 Task: Select Gifts. Add to cart, from At Home_x000D_
 for 3194 Cheshire Road, Bridgeport, Connecticut 06604, Cell Number 203-362-4243, following items : Hammered Base Glass Tumbler Gold_x000D_
 - 1, Clear Embossed Acrylic Double Old Fashioned Glass_x000D_
 - 1, Pearl Multi-Function Cosmetic Storage Box with Flip-Top Lid Black_x000D_
 - 1, At Home Mother''s Day Donut Shaped Assorted Chocolates (4.8 oz)_x000D_
 - 1, At Home Mother''s Day Takes The Cake Assorted Chocolates (4.2 oz)_x000D_
 - 1
Action: Mouse moved to (960, 111)
Screenshot: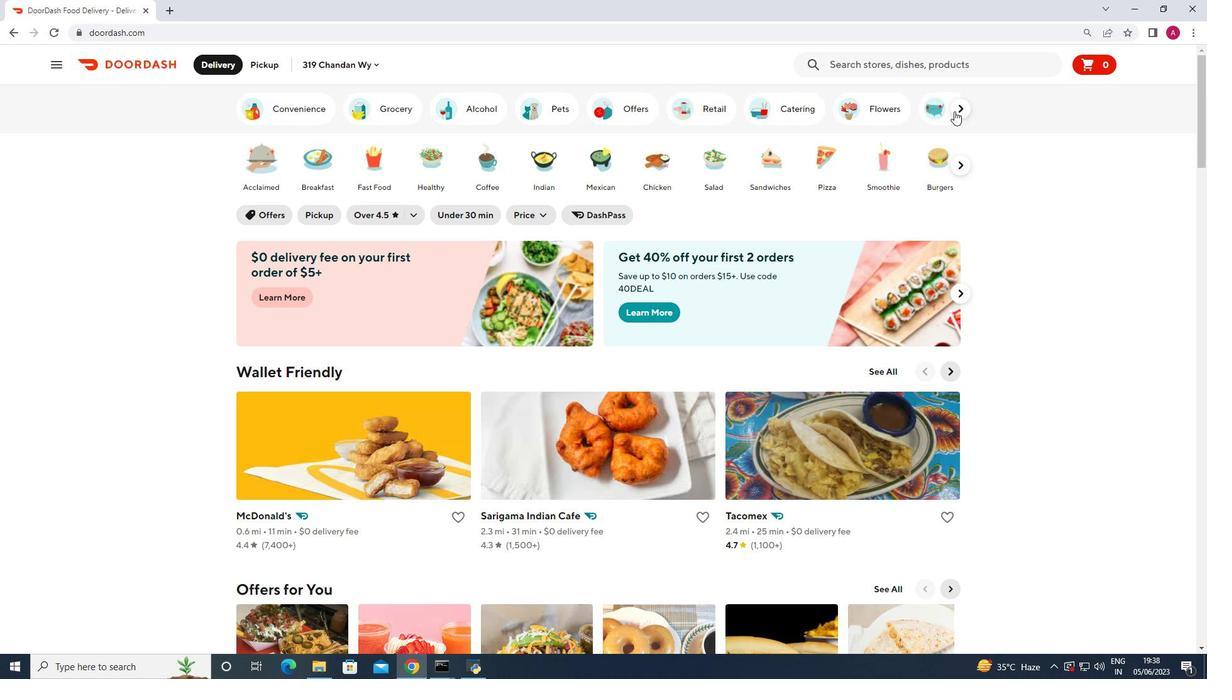 
Action: Mouse pressed left at (960, 111)
Screenshot: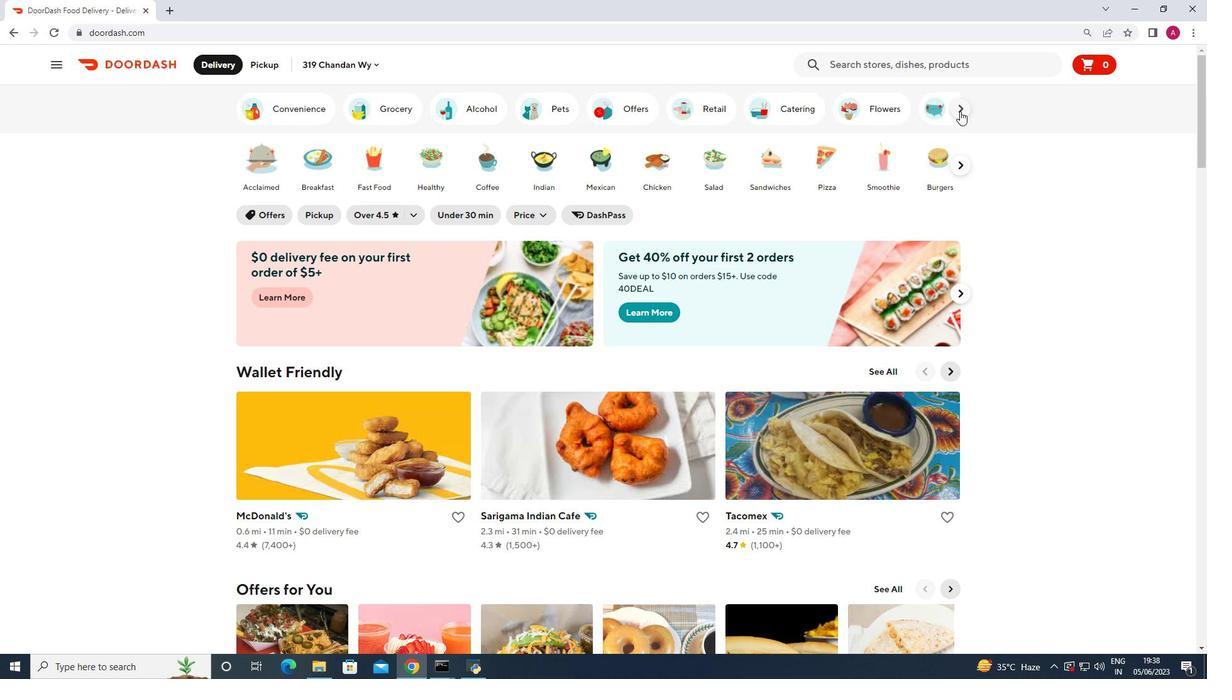 
Action: Mouse moved to (923, 111)
Screenshot: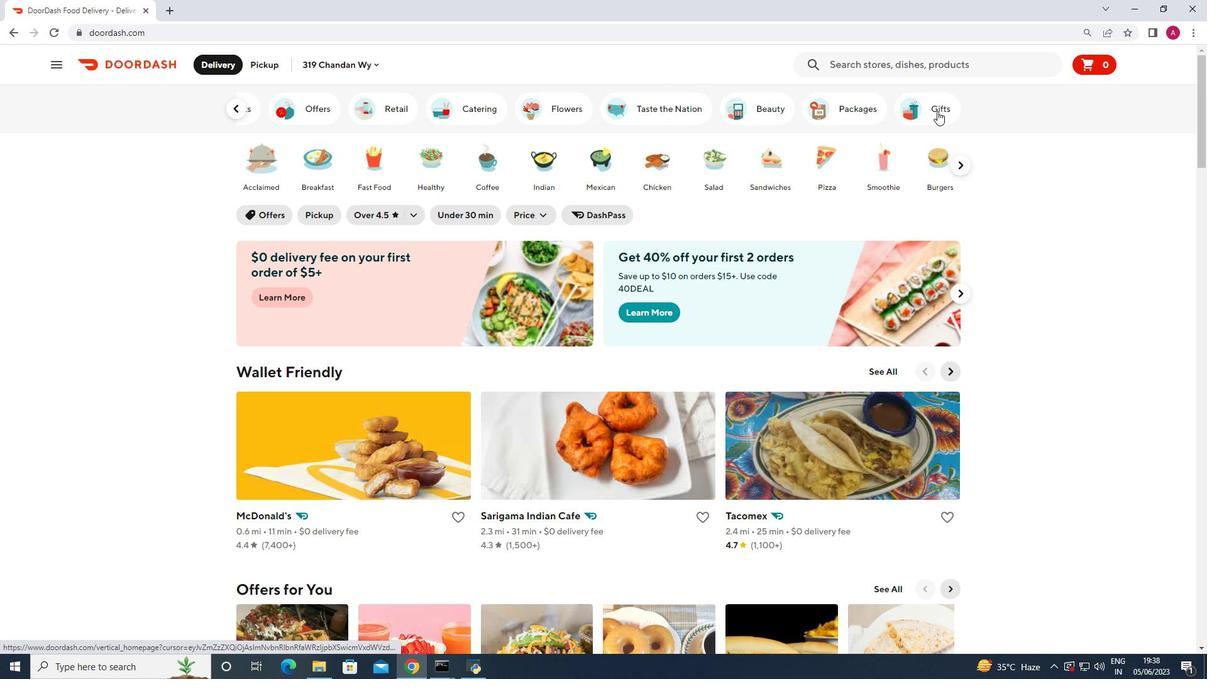
Action: Mouse pressed left at (923, 111)
Screenshot: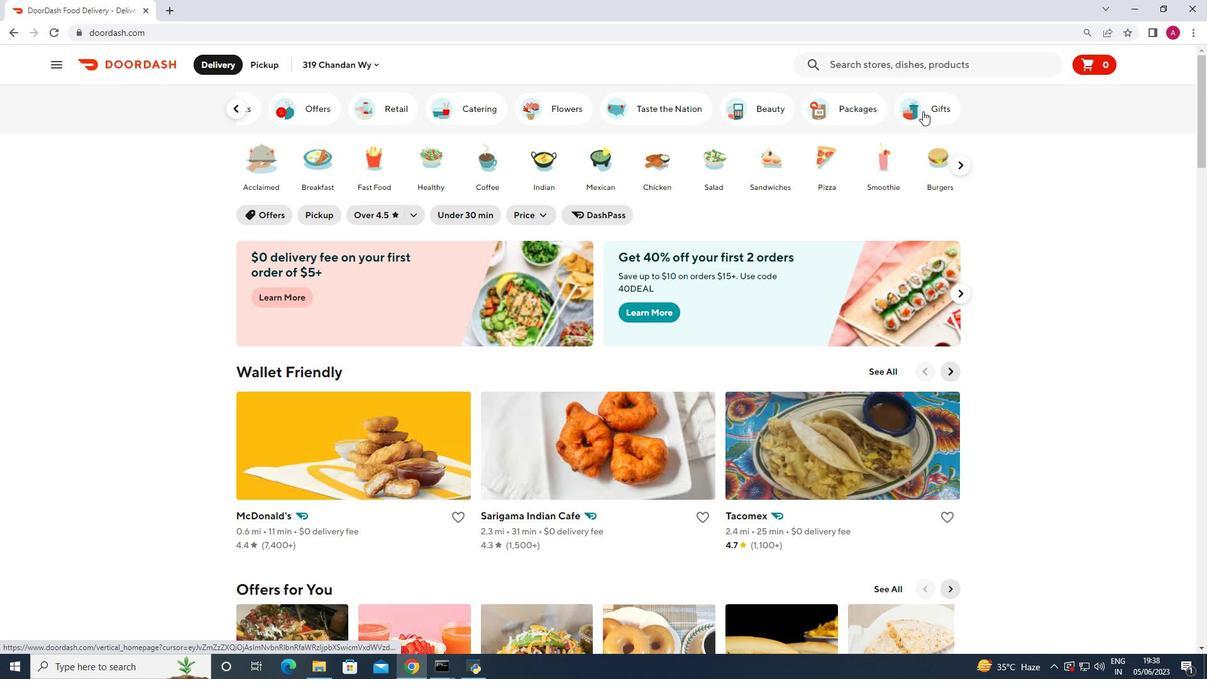 
Action: Mouse moved to (656, 249)
Screenshot: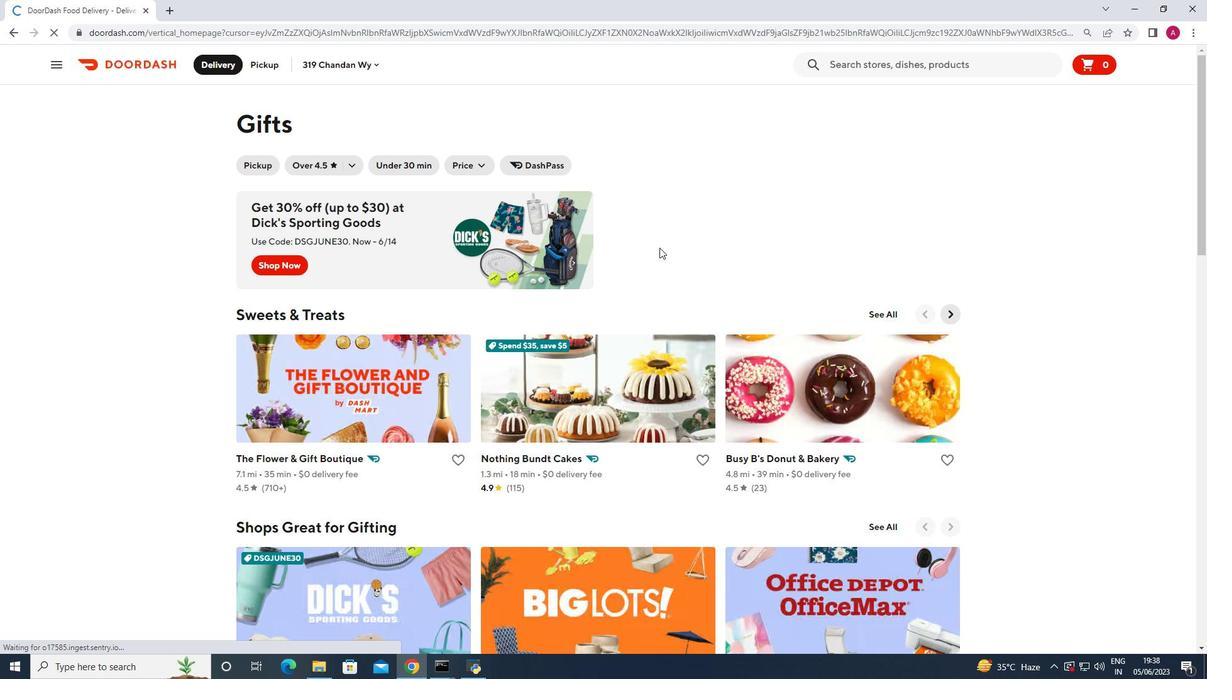 
Action: Mouse scrolled (656, 249) with delta (0, 0)
Screenshot: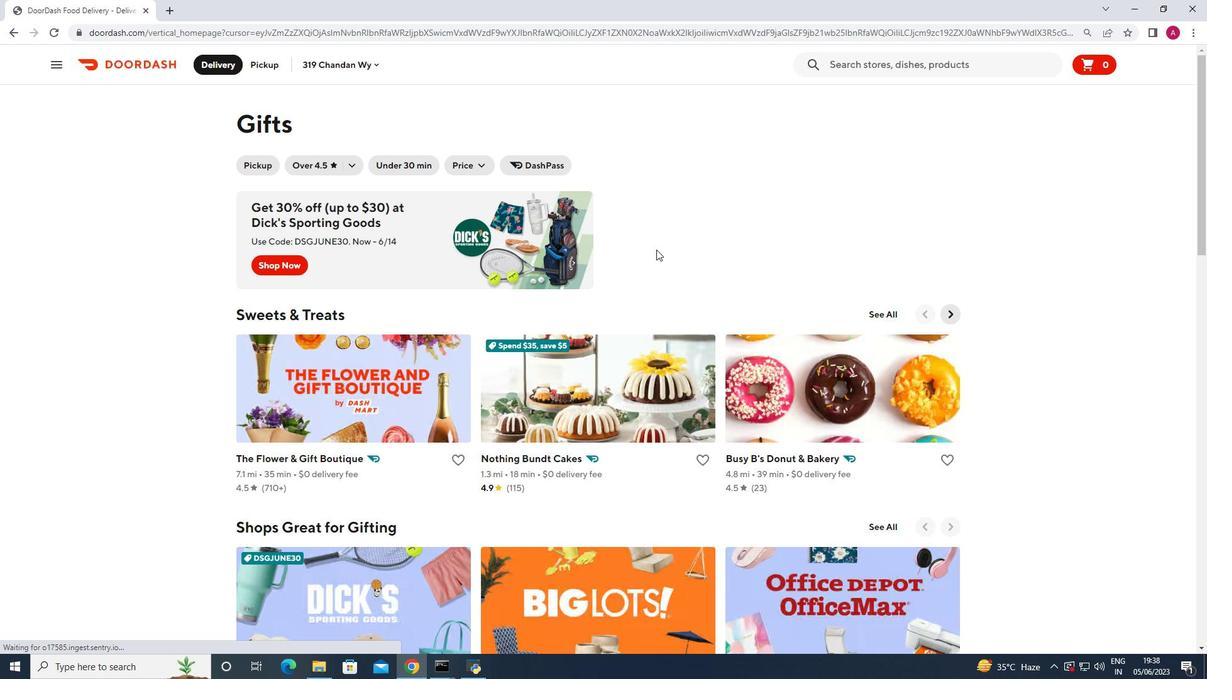 
Action: Mouse scrolled (656, 249) with delta (0, 0)
Screenshot: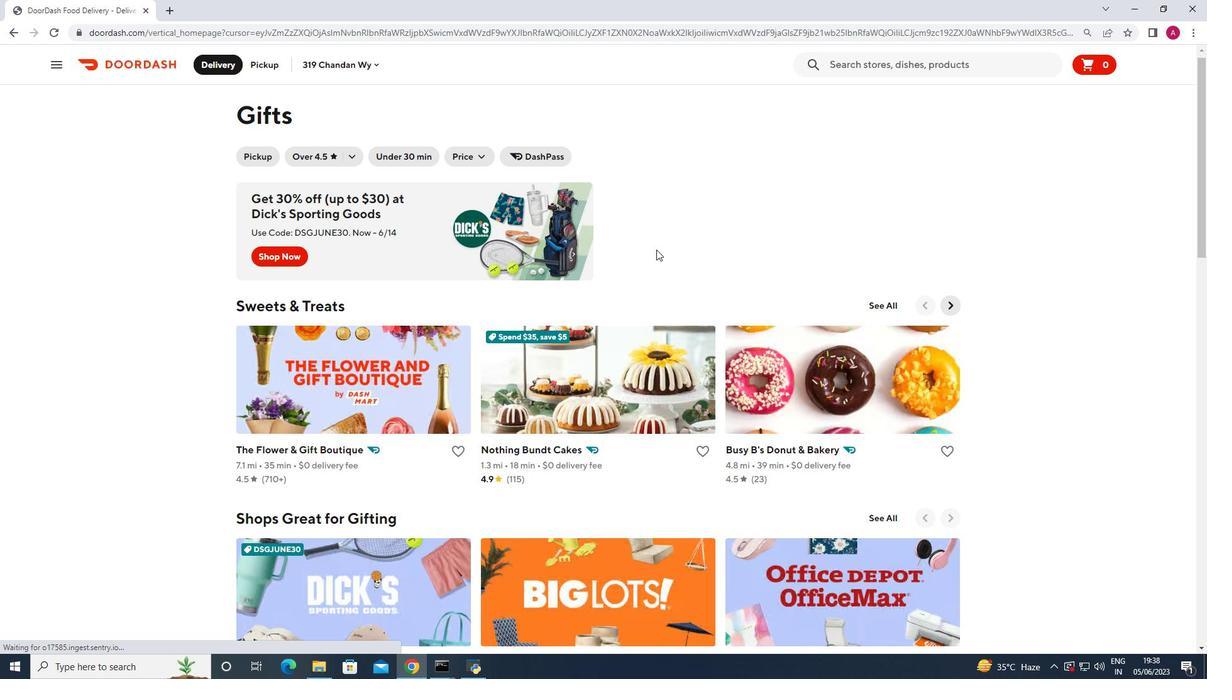 
Action: Mouse scrolled (656, 249) with delta (0, 0)
Screenshot: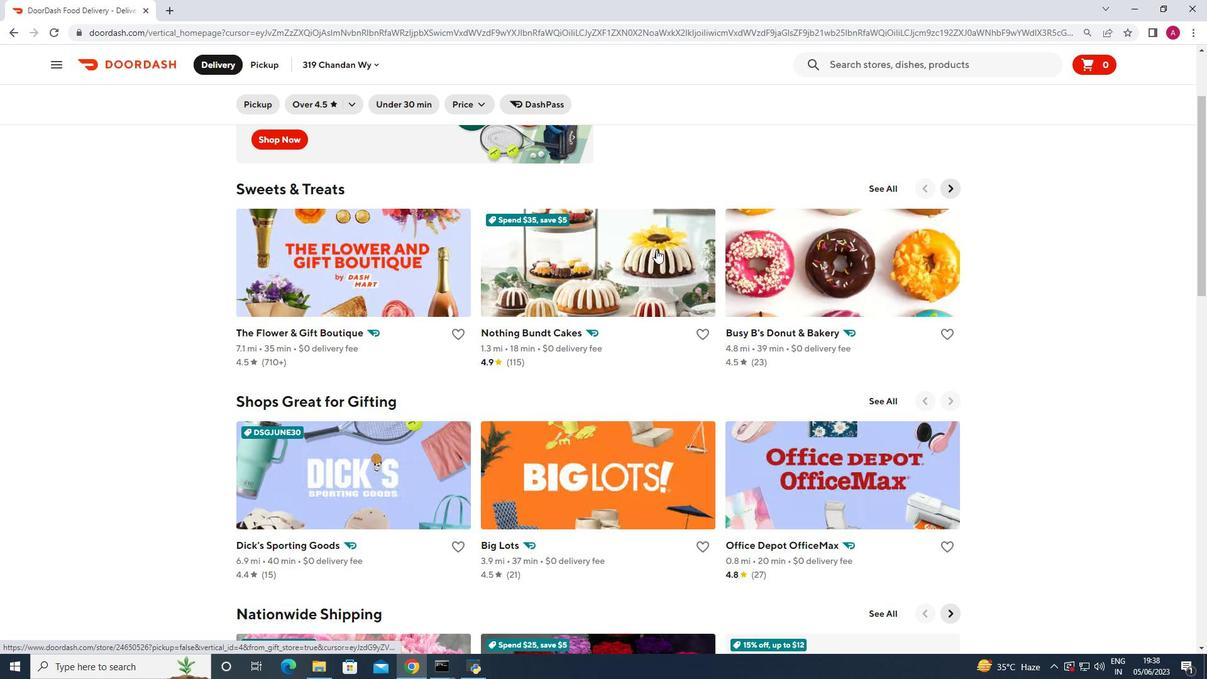 
Action: Mouse scrolled (656, 249) with delta (0, 0)
Screenshot: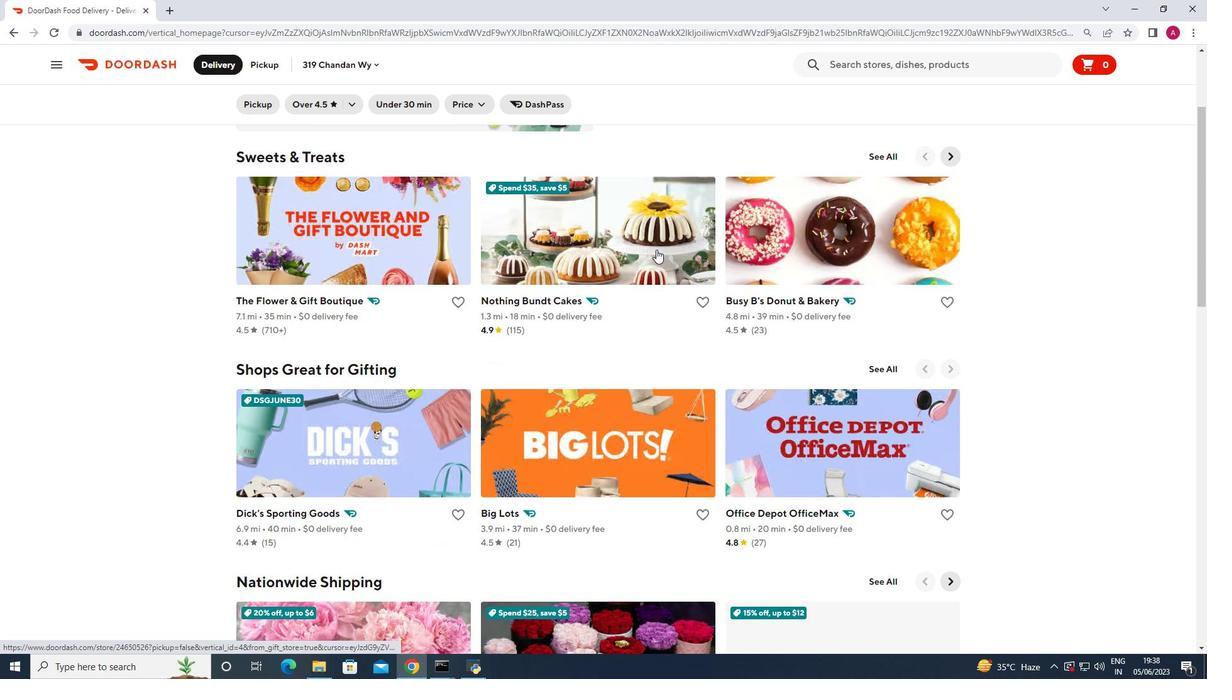 
Action: Mouse scrolled (656, 249) with delta (0, 0)
Screenshot: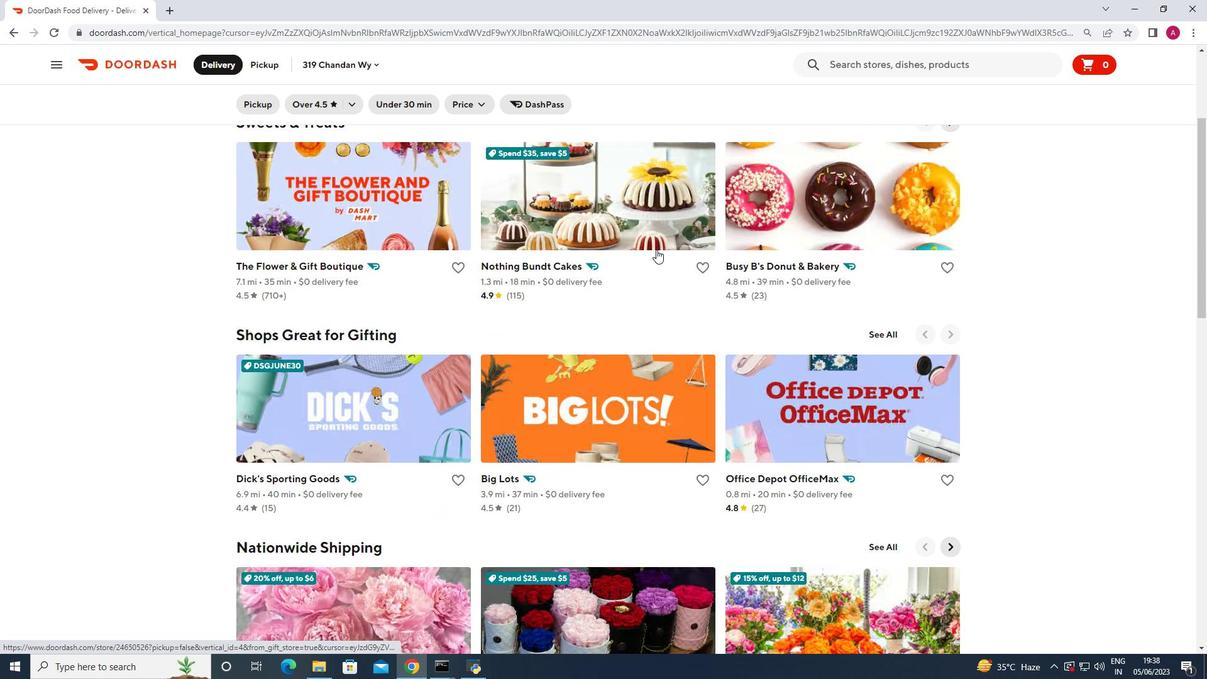 
Action: Mouse scrolled (656, 249) with delta (0, 0)
Screenshot: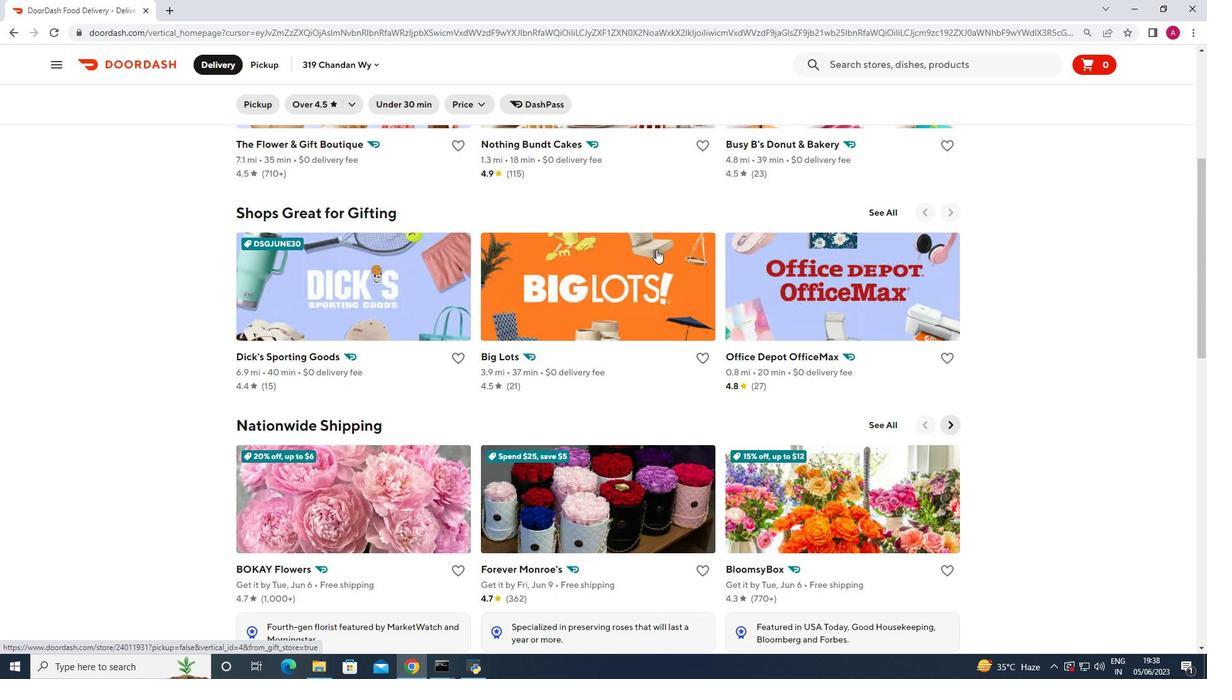 
Action: Mouse scrolled (656, 249) with delta (0, 0)
Screenshot: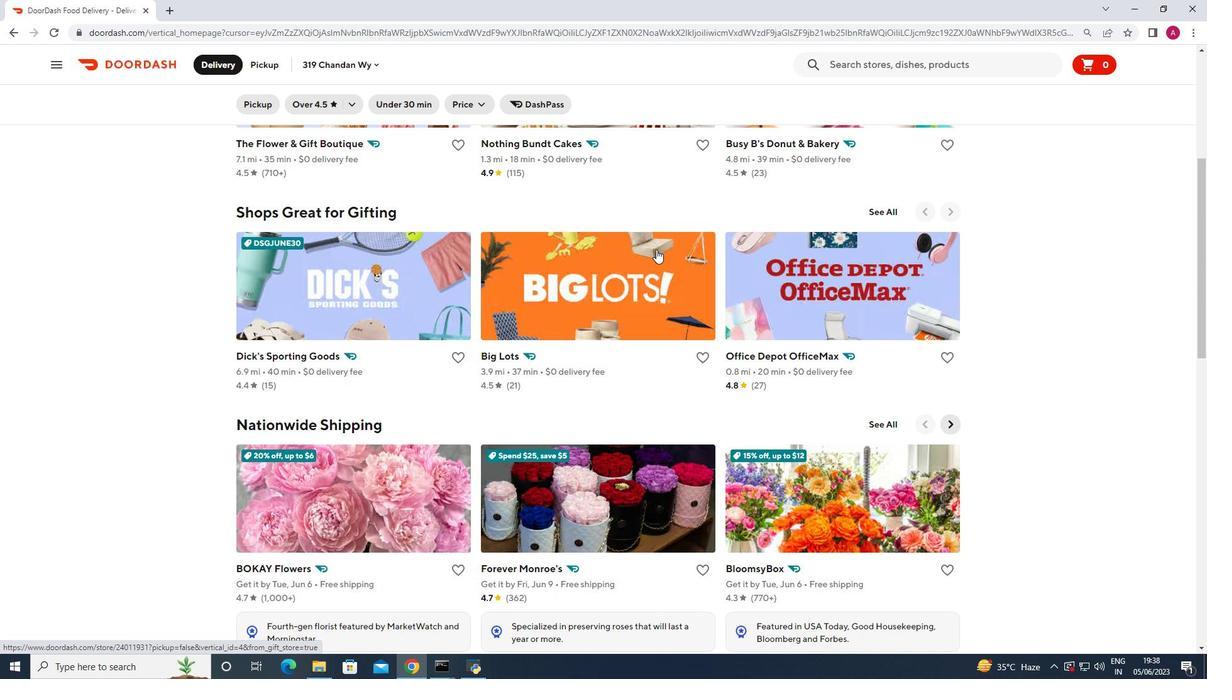 
Action: Mouse moved to (656, 250)
Screenshot: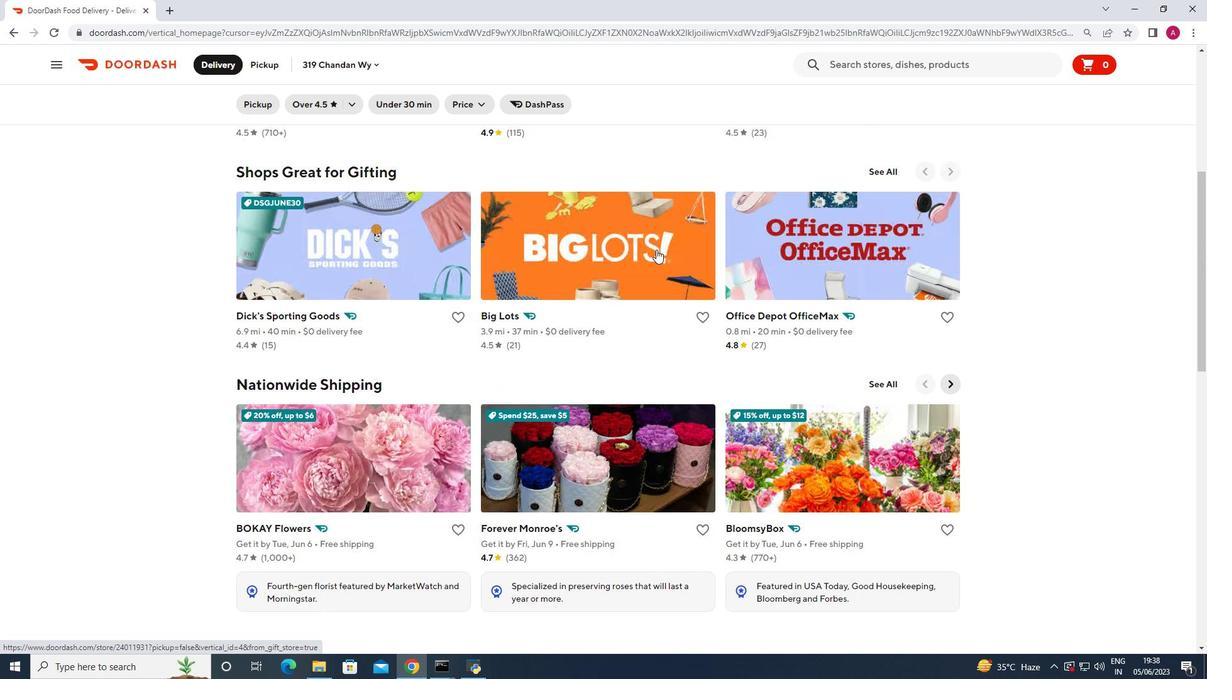 
Action: Mouse scrolled (656, 249) with delta (0, 0)
Screenshot: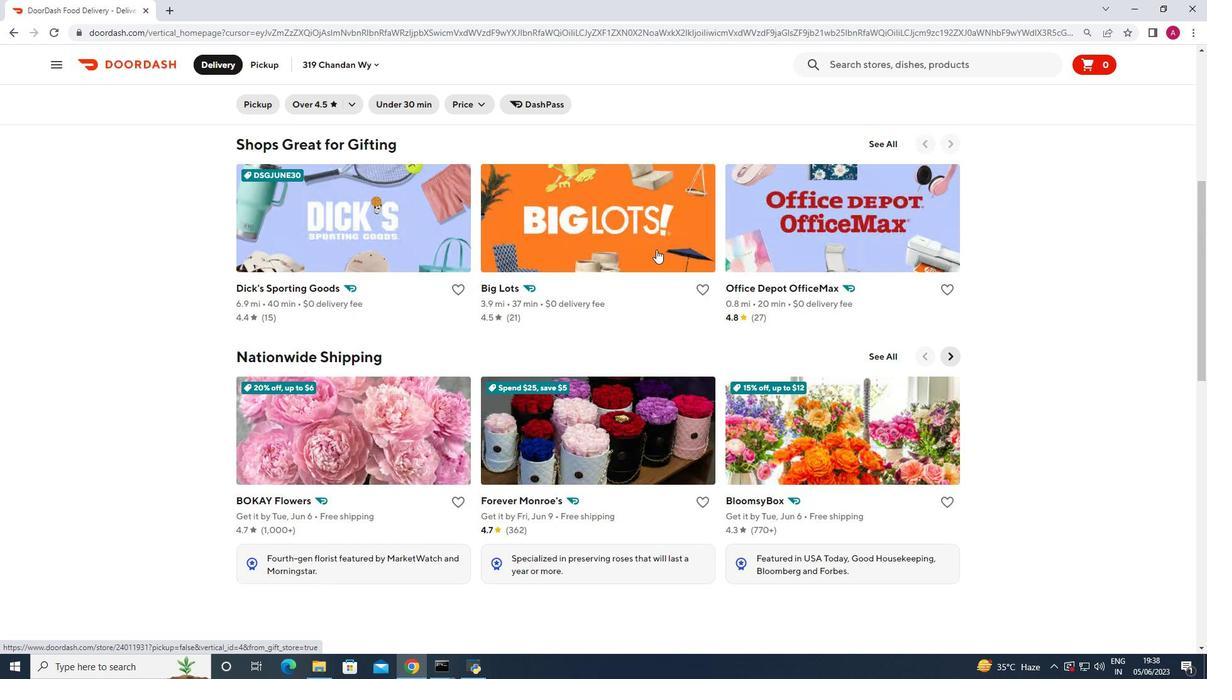 
Action: Mouse scrolled (656, 249) with delta (0, 0)
Screenshot: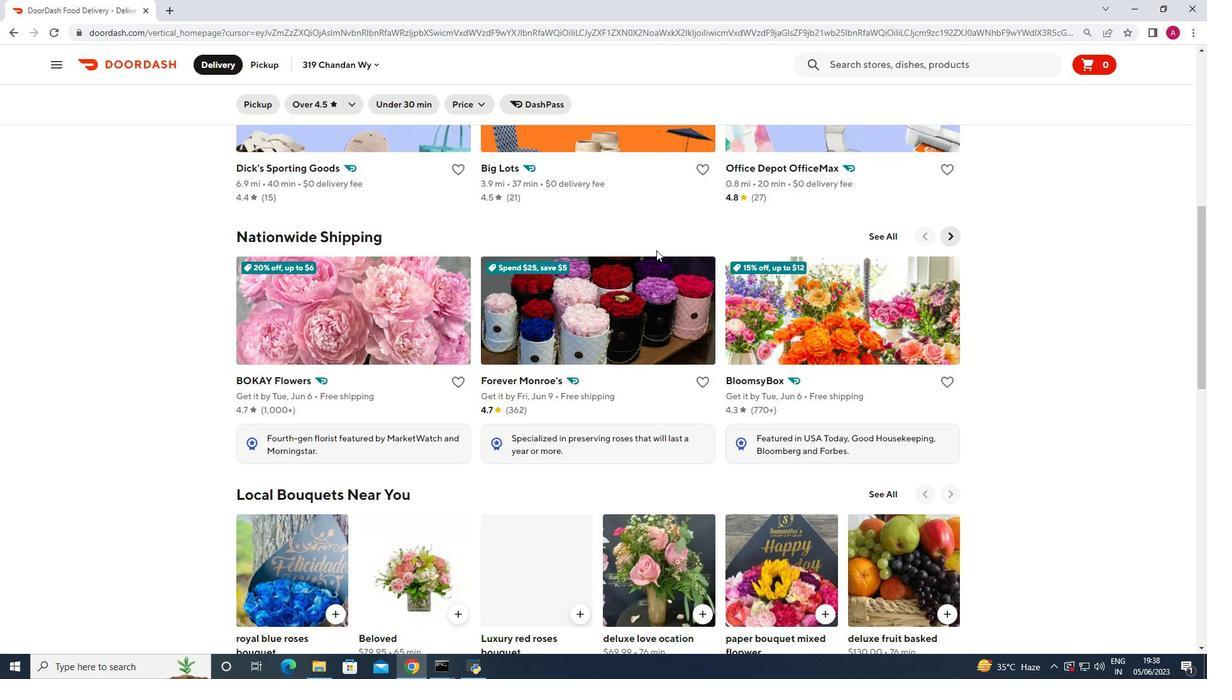 
Action: Mouse scrolled (656, 249) with delta (0, 0)
Screenshot: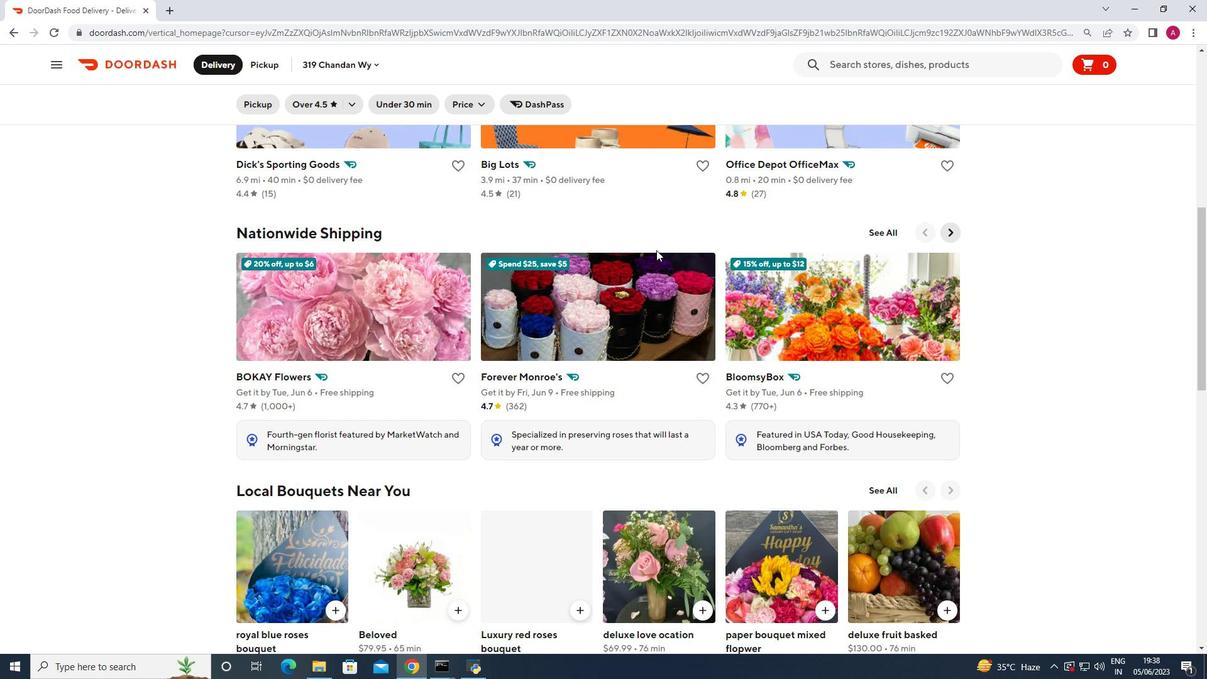 
Action: Mouse scrolled (656, 249) with delta (0, 0)
Screenshot: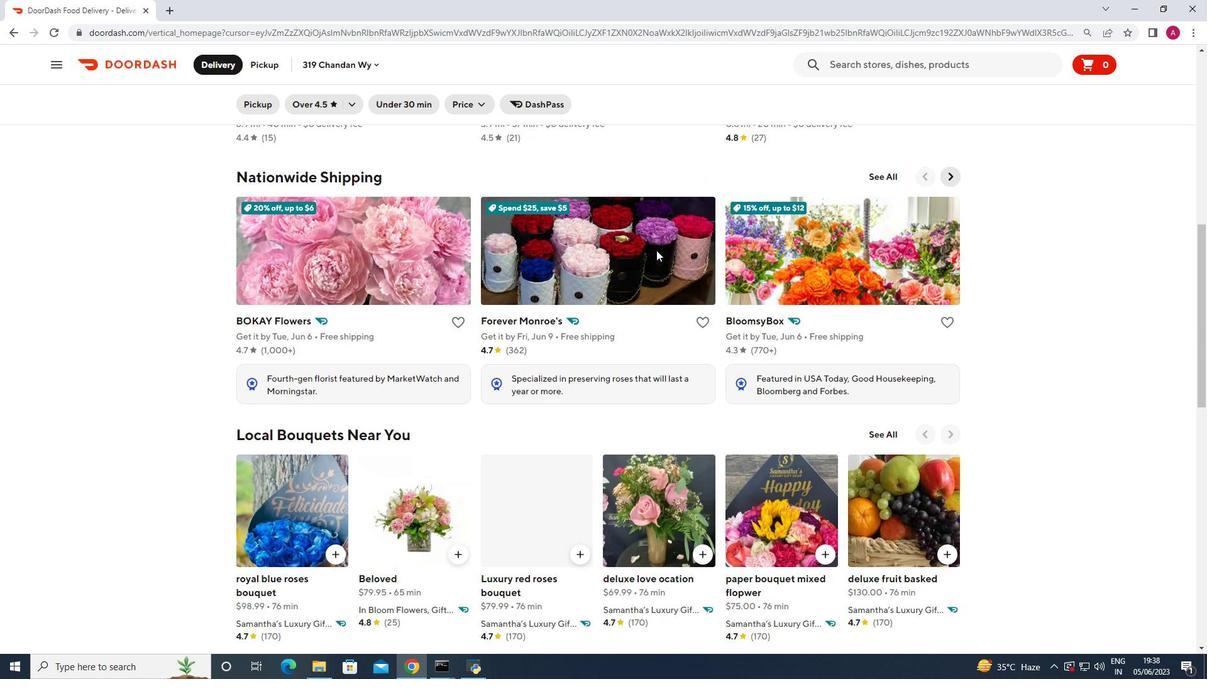 
Action: Mouse scrolled (656, 249) with delta (0, 0)
Screenshot: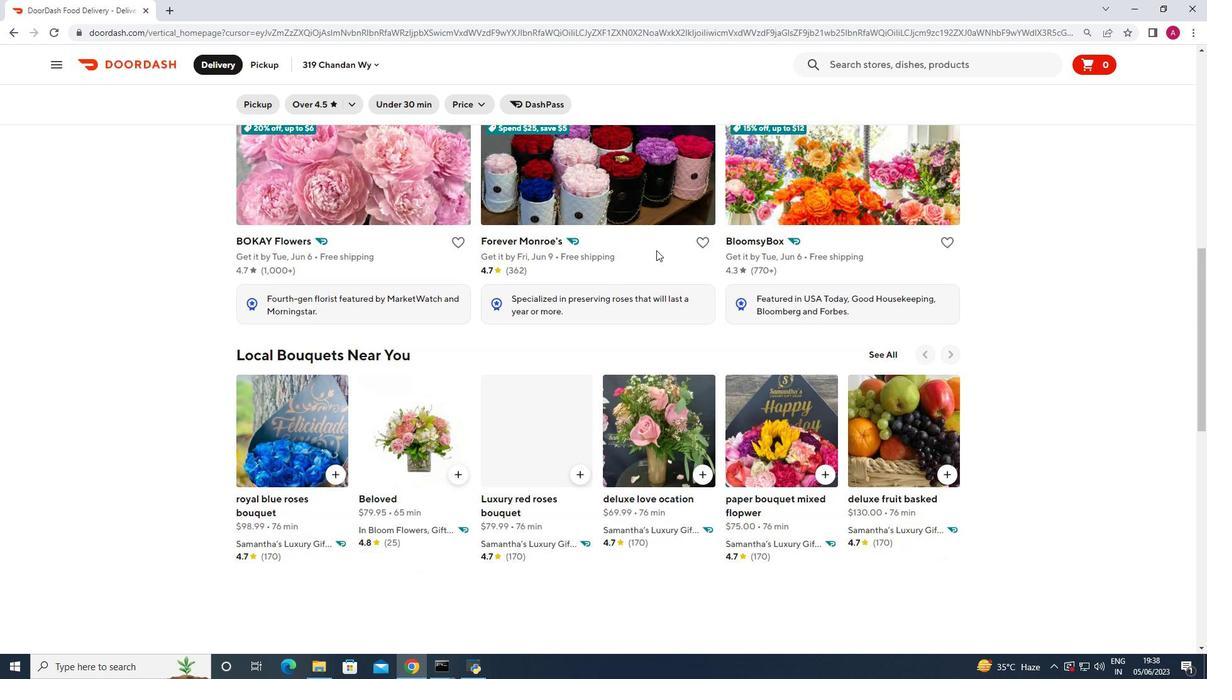 
Action: Mouse scrolled (656, 249) with delta (0, 0)
Screenshot: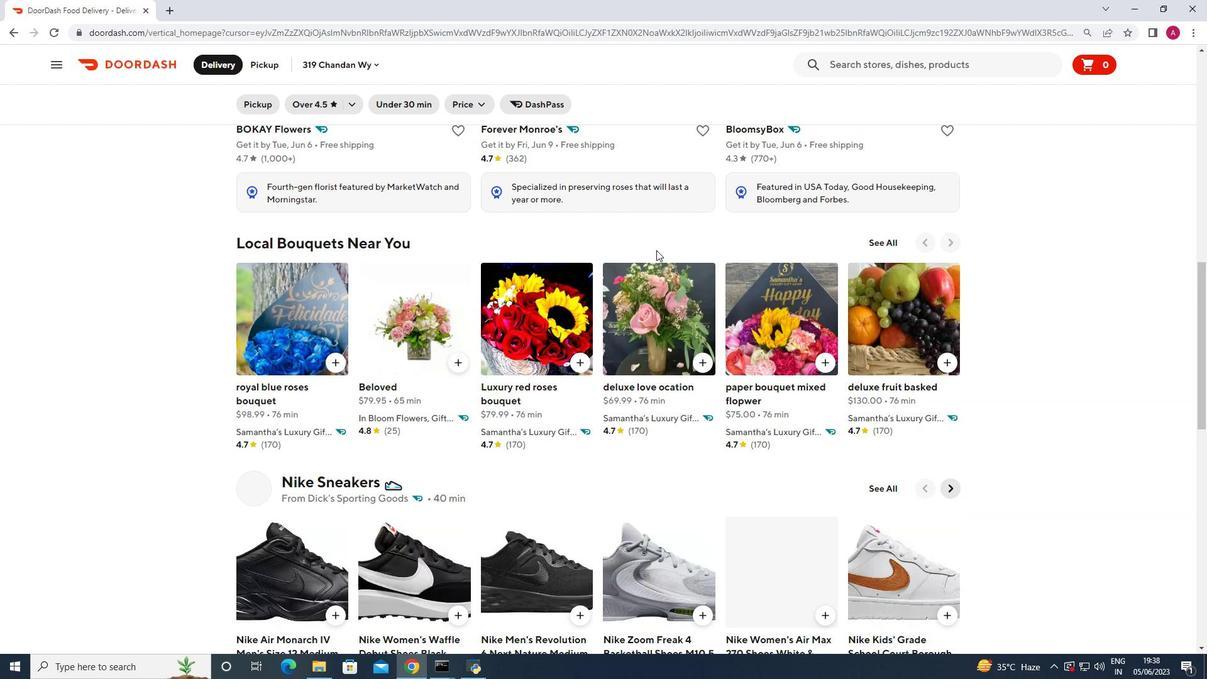
Action: Mouse scrolled (656, 249) with delta (0, 0)
Screenshot: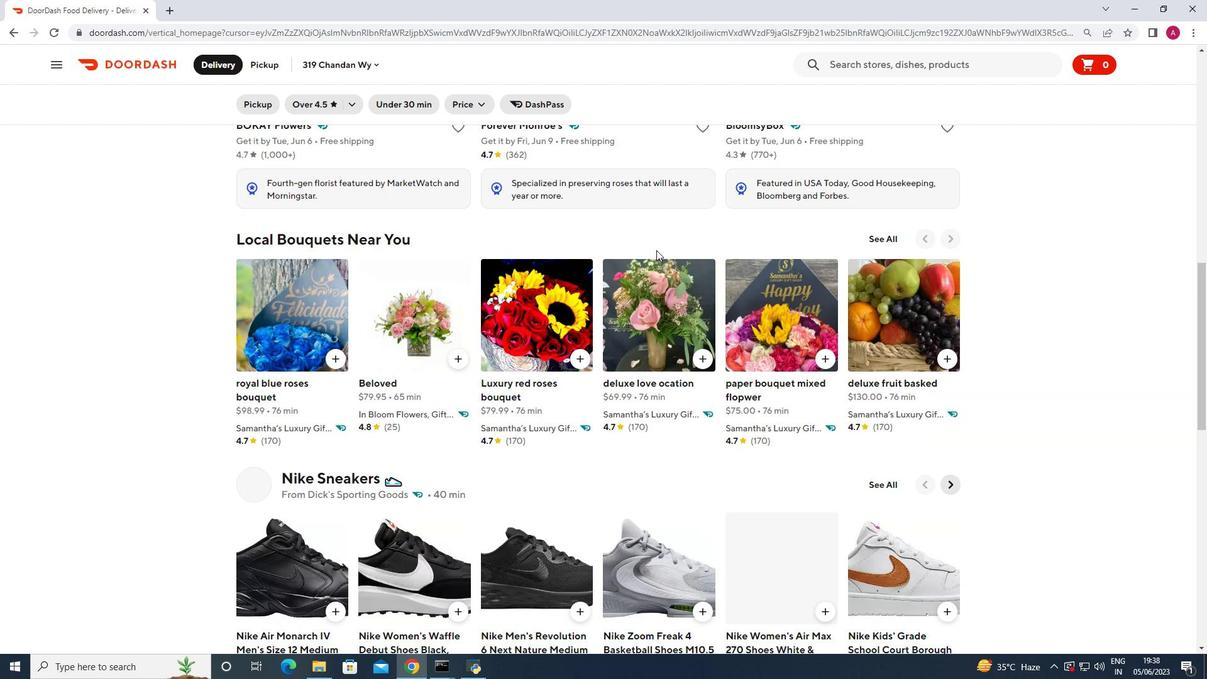 
Action: Mouse scrolled (656, 249) with delta (0, 0)
Screenshot: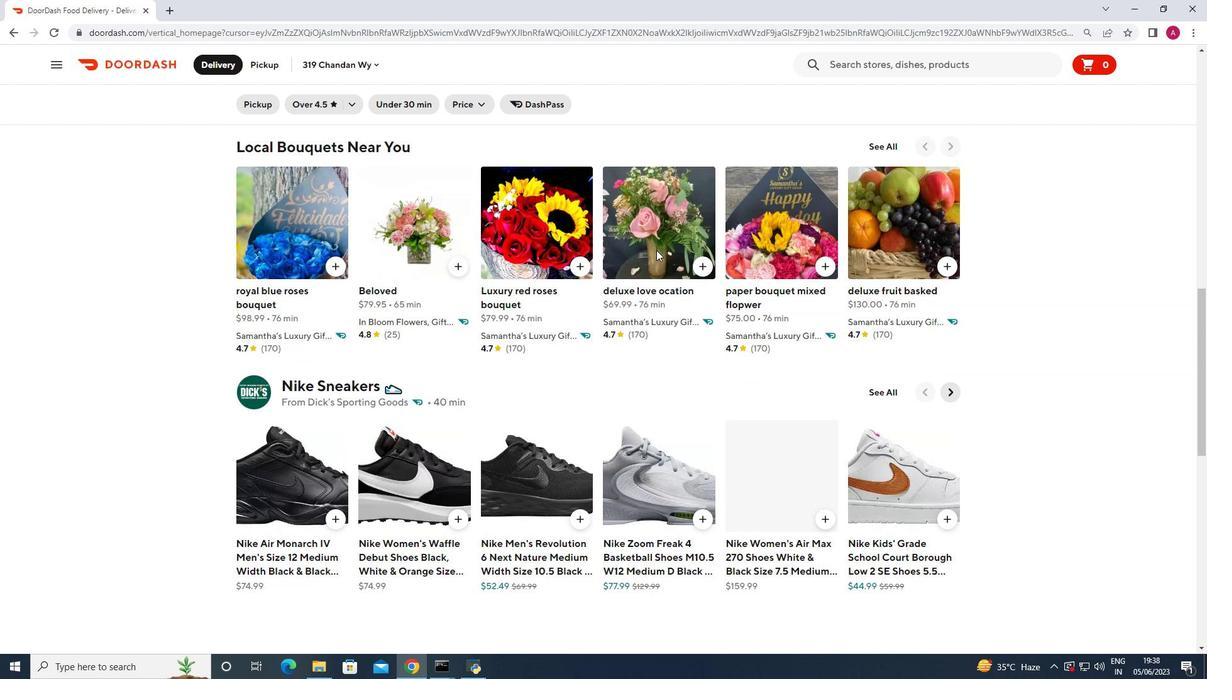 
Action: Mouse scrolled (656, 249) with delta (0, 0)
Screenshot: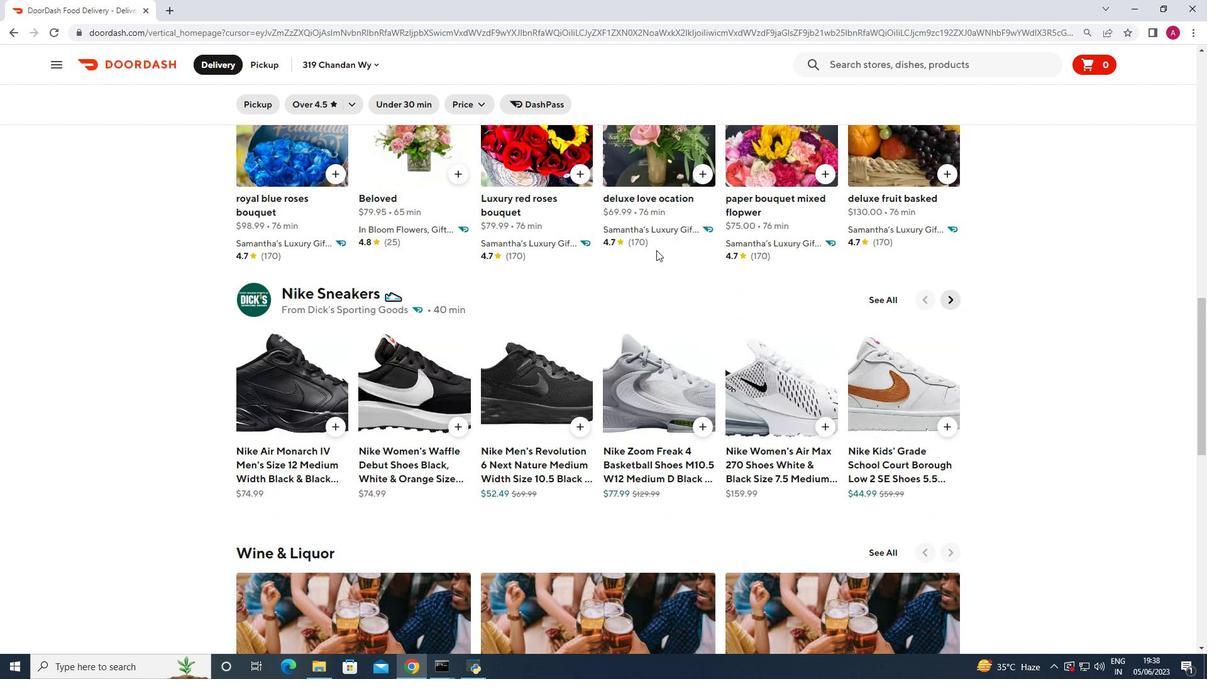 
Action: Mouse scrolled (656, 250) with delta (0, 0)
Screenshot: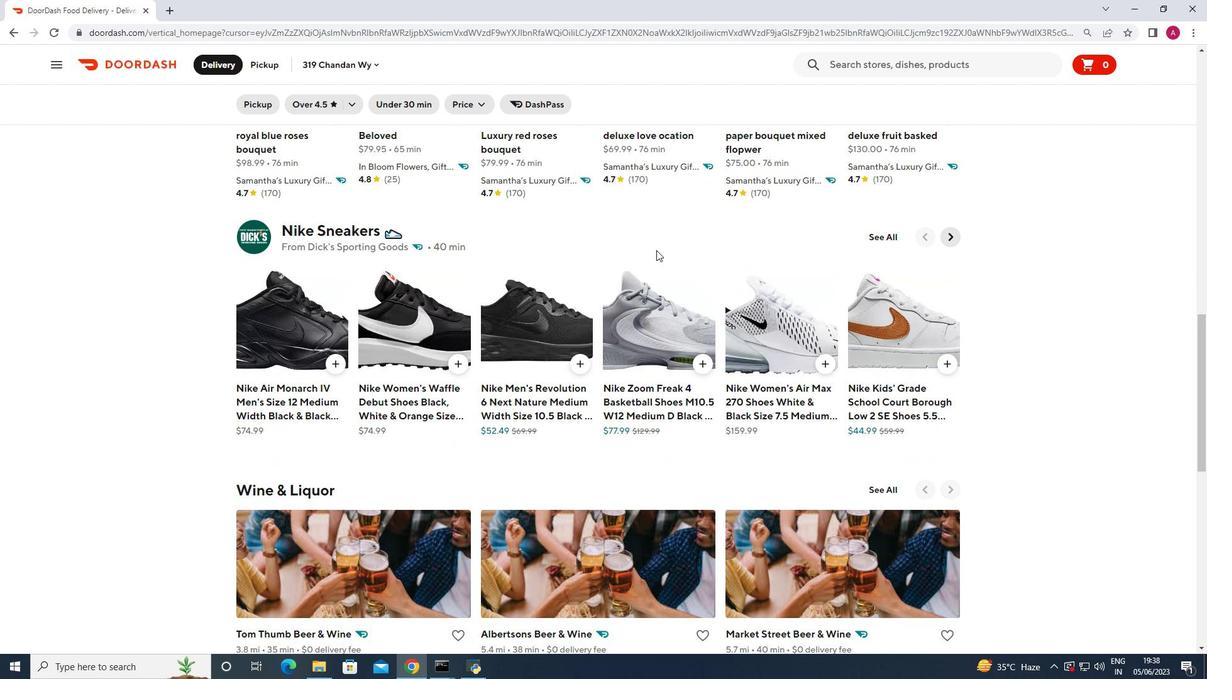 
Action: Mouse scrolled (656, 250) with delta (0, 0)
Screenshot: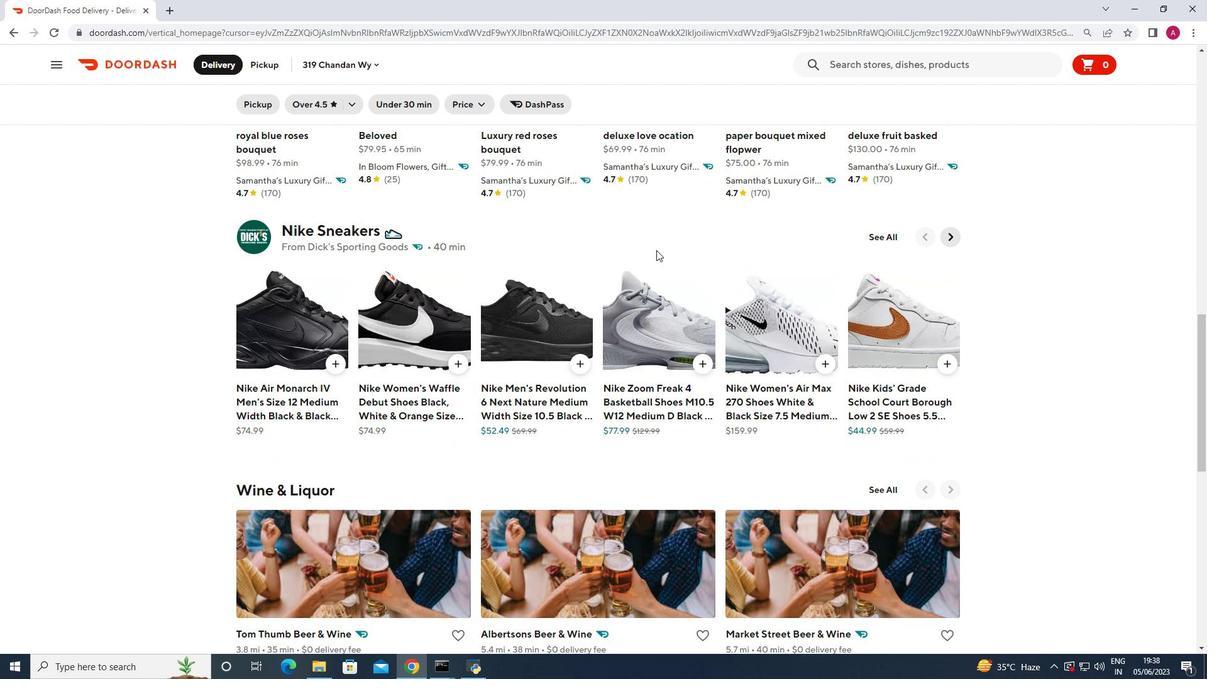 
Action: Mouse scrolled (656, 250) with delta (0, 0)
Screenshot: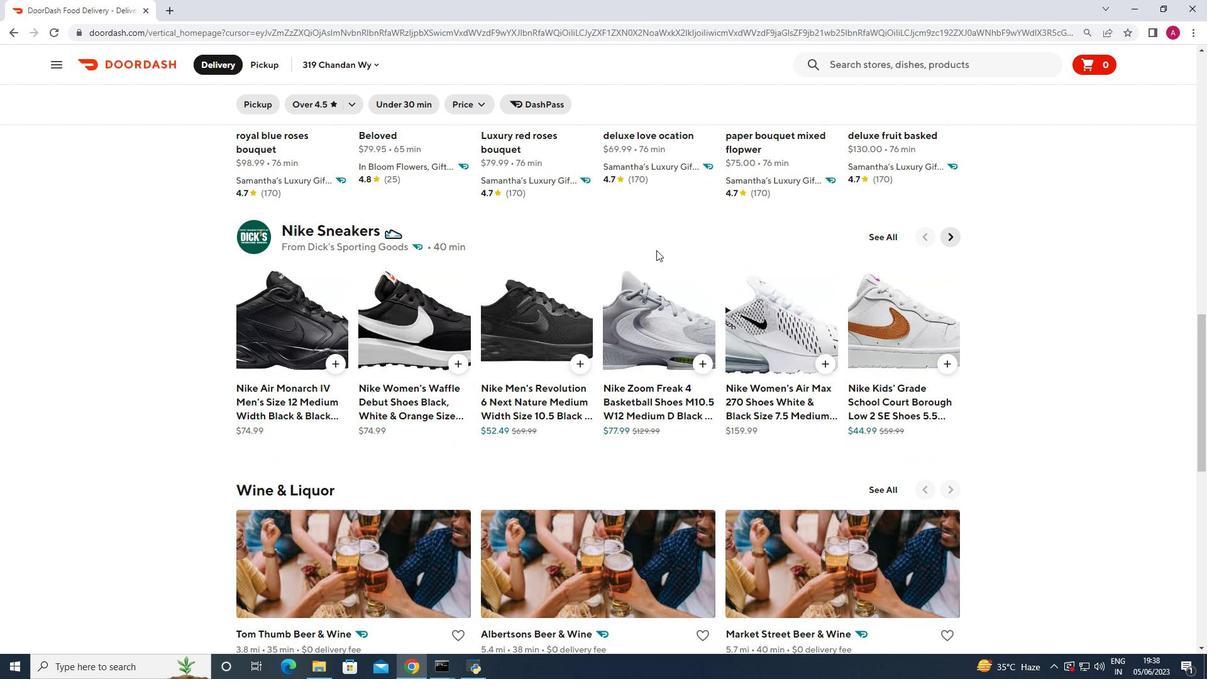 
Action: Mouse scrolled (656, 250) with delta (0, 0)
Screenshot: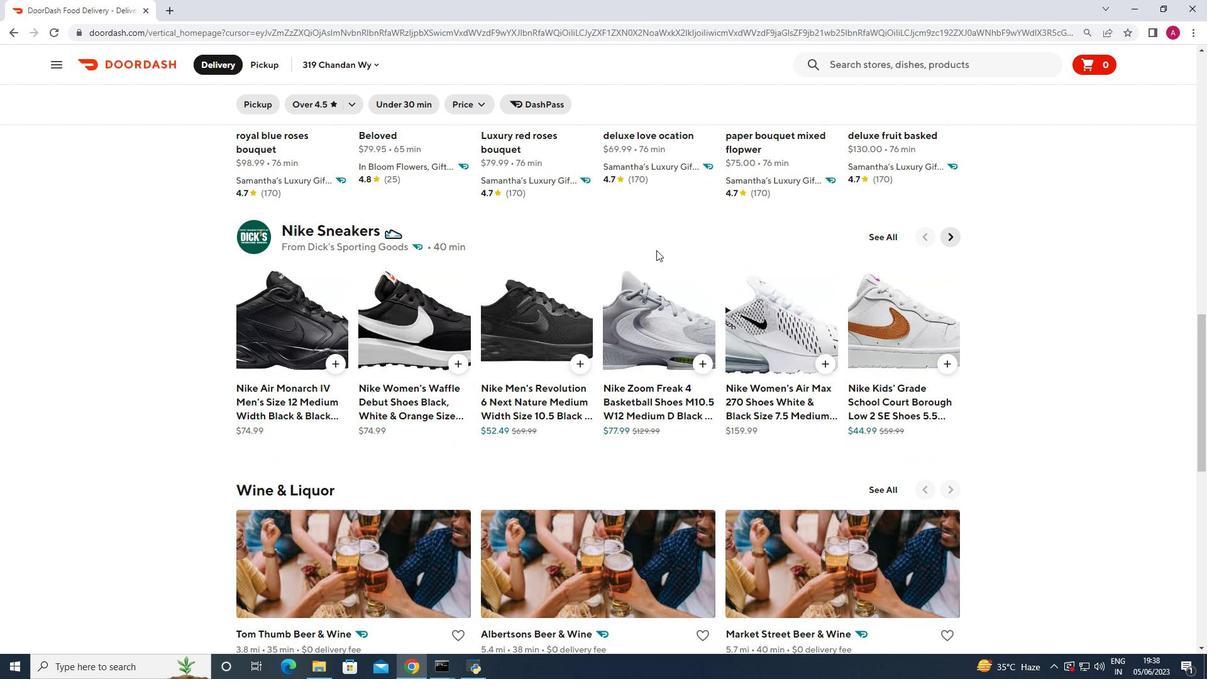 
Action: Mouse scrolled (656, 250) with delta (0, 0)
Screenshot: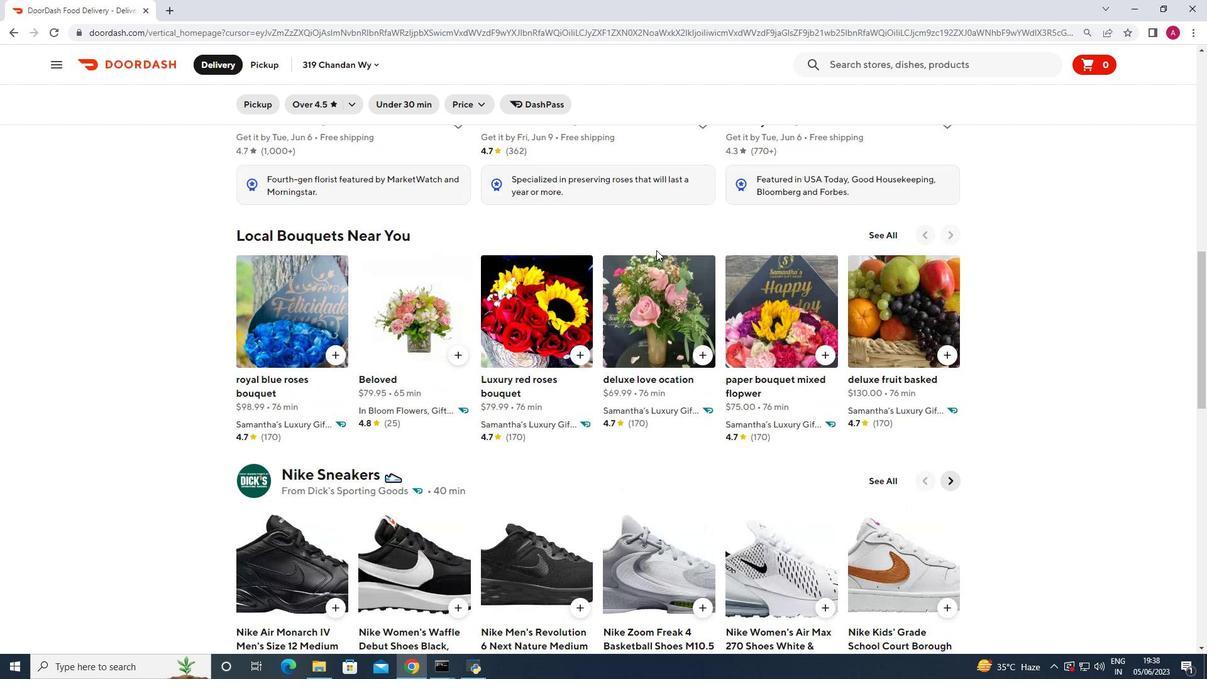 
Action: Mouse scrolled (656, 250) with delta (0, 0)
Screenshot: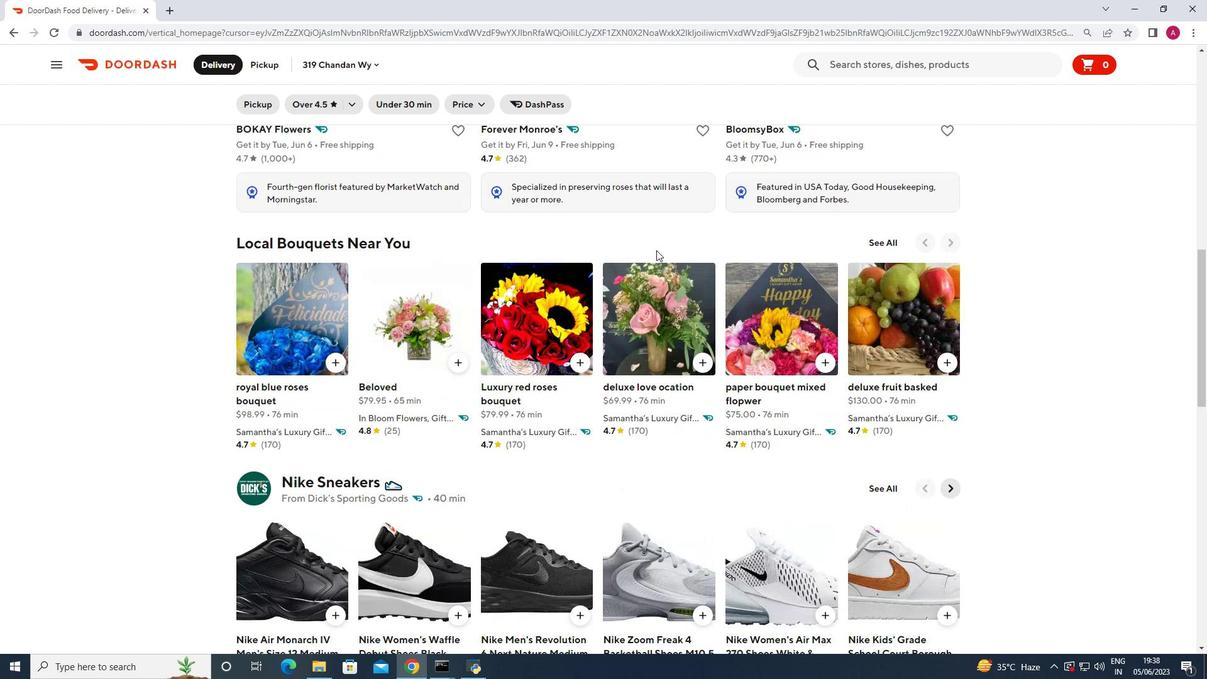 
Action: Mouse scrolled (656, 250) with delta (0, 0)
Screenshot: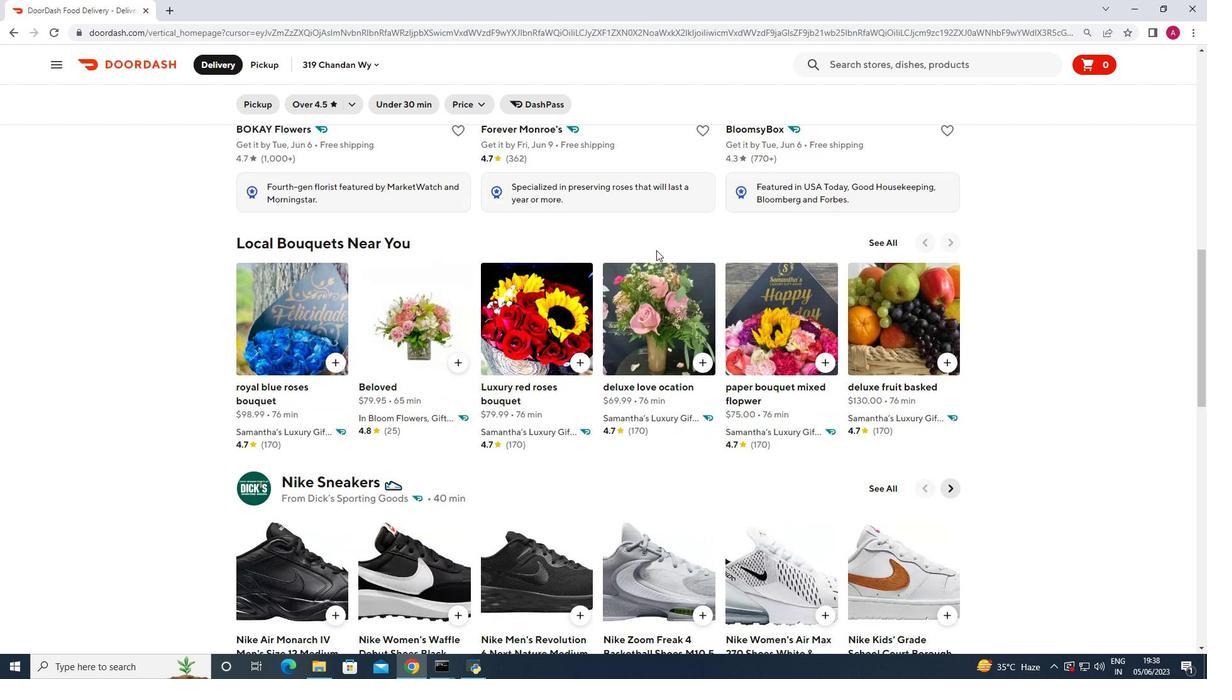 
Action: Mouse scrolled (656, 250) with delta (0, 0)
Screenshot: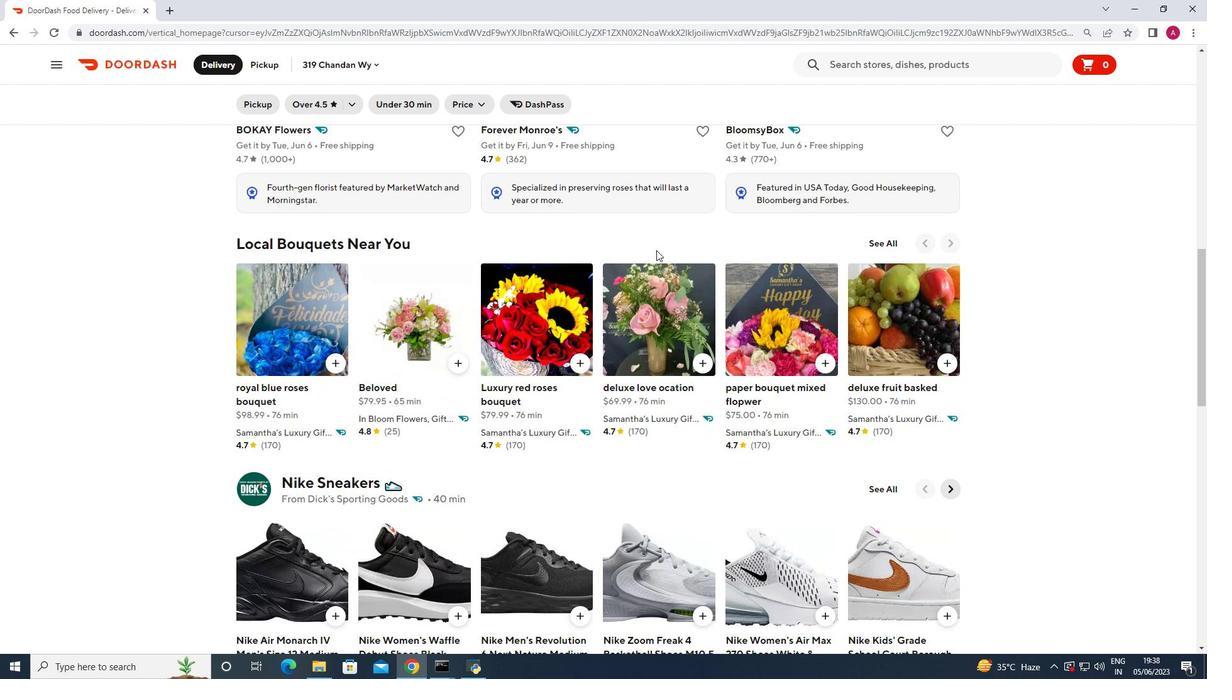 
Action: Mouse scrolled (656, 250) with delta (0, 0)
Screenshot: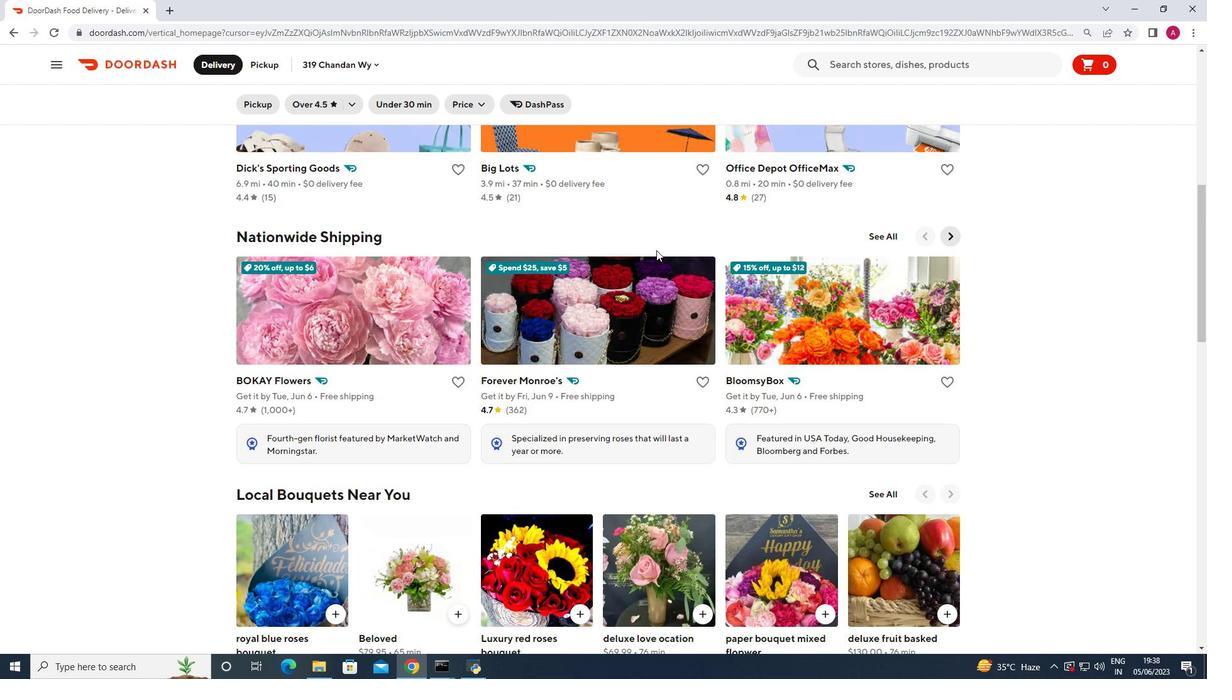 
Action: Mouse scrolled (656, 250) with delta (0, 0)
Screenshot: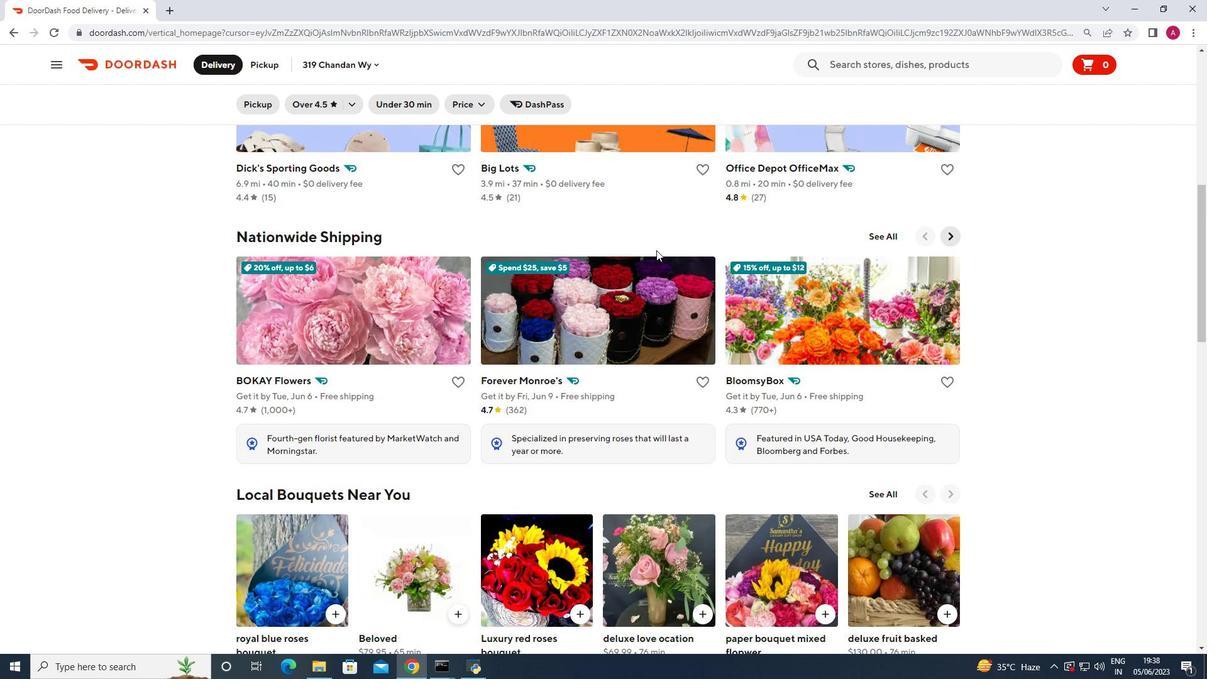 
Action: Mouse scrolled (656, 250) with delta (0, 0)
Screenshot: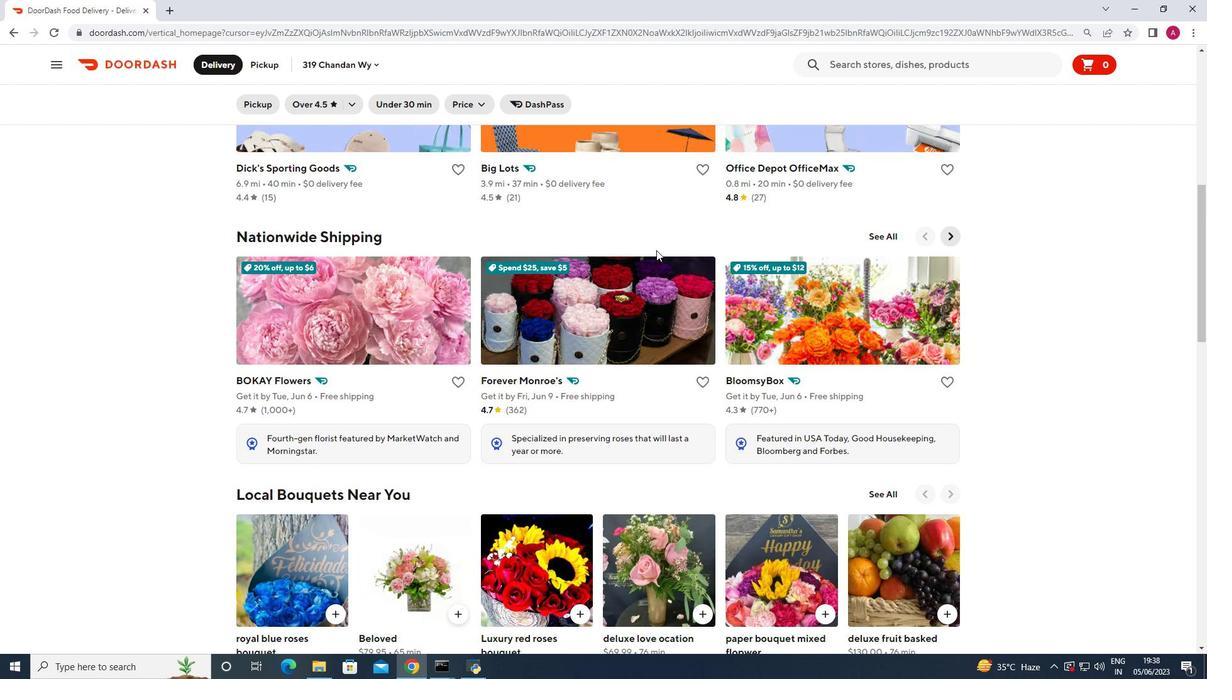 
Action: Mouse scrolled (656, 250) with delta (0, 0)
Screenshot: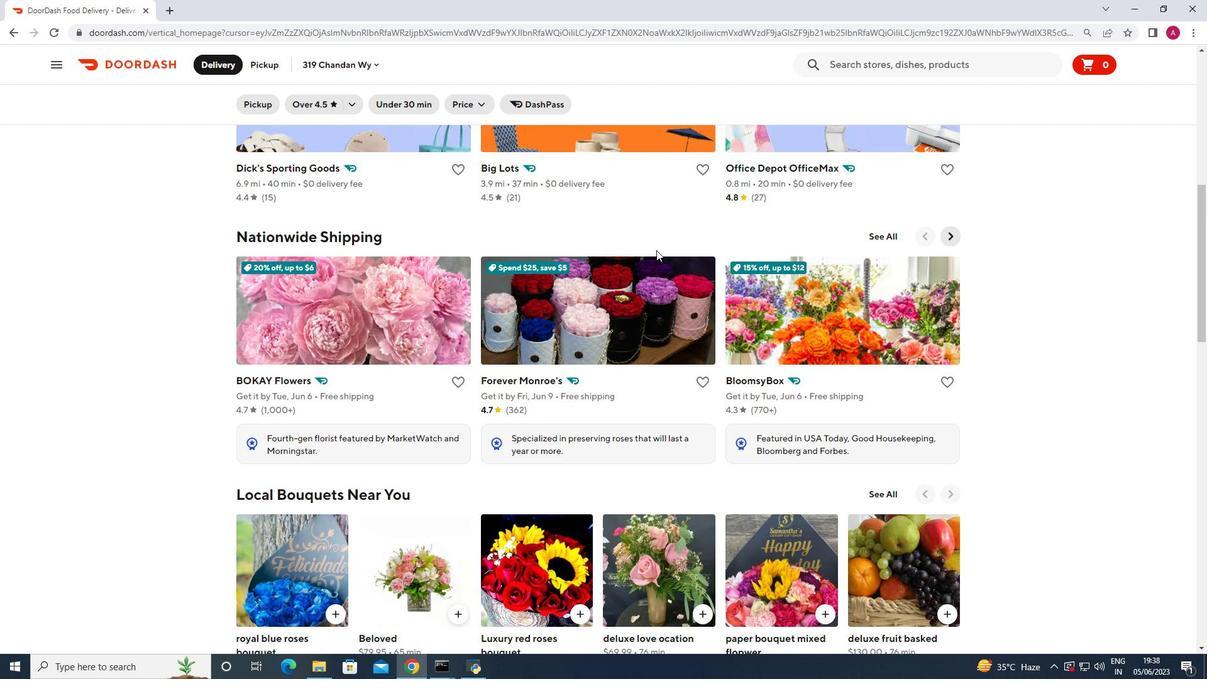
Action: Mouse scrolled (656, 250) with delta (0, 0)
Screenshot: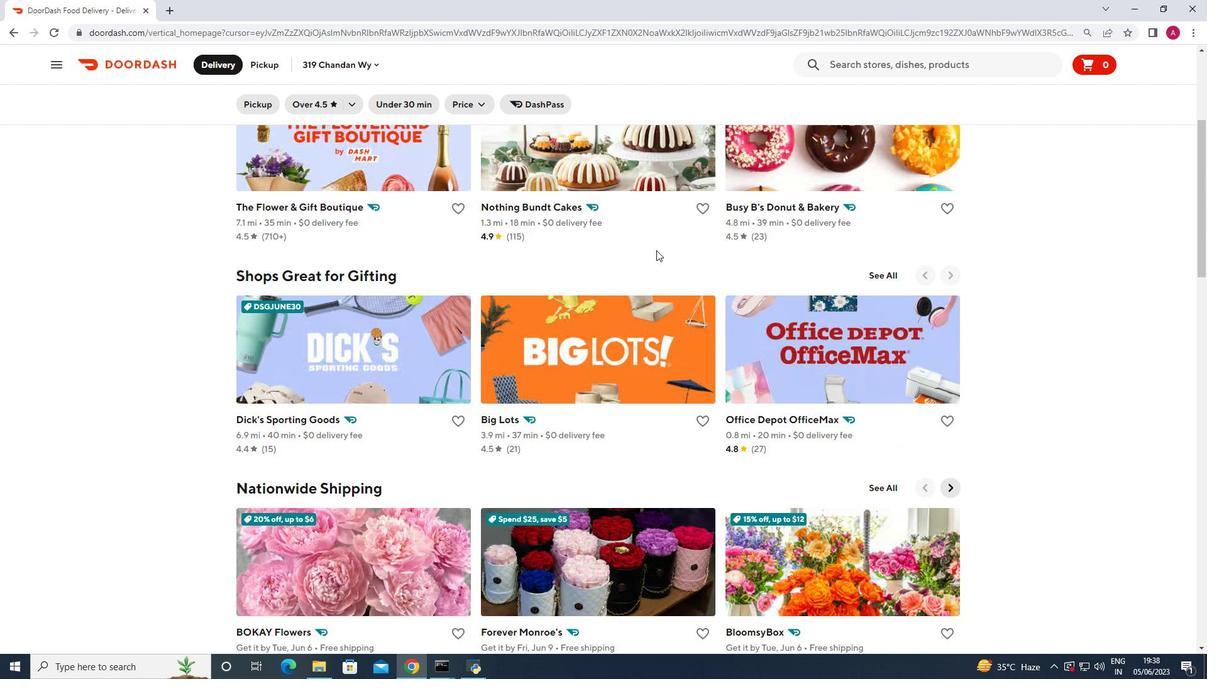 
Action: Mouse scrolled (656, 250) with delta (0, 0)
Screenshot: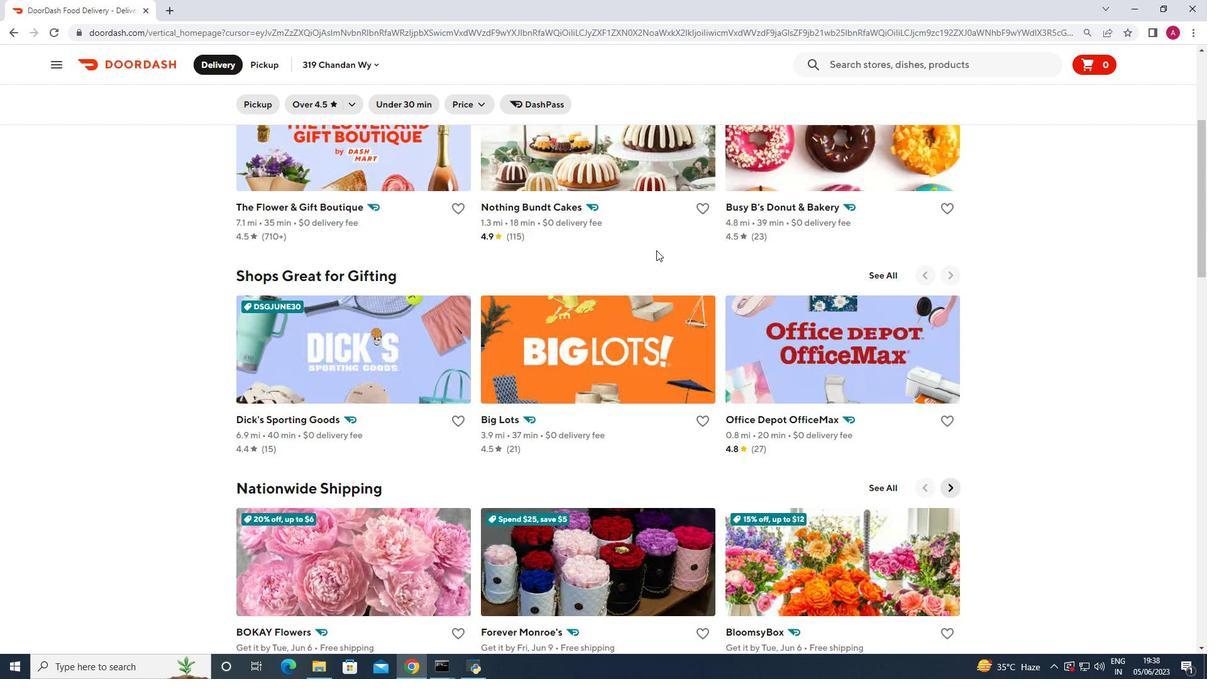 
Action: Mouse scrolled (656, 250) with delta (0, 0)
Screenshot: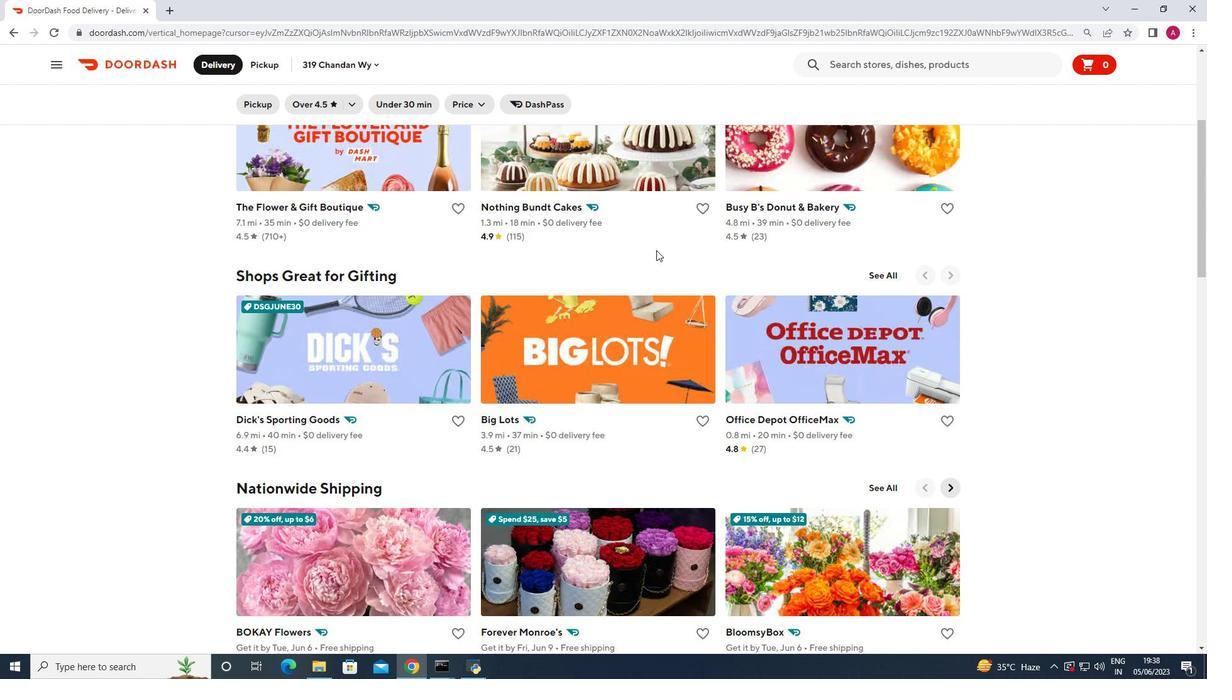 
Action: Mouse scrolled (656, 250) with delta (0, 0)
Screenshot: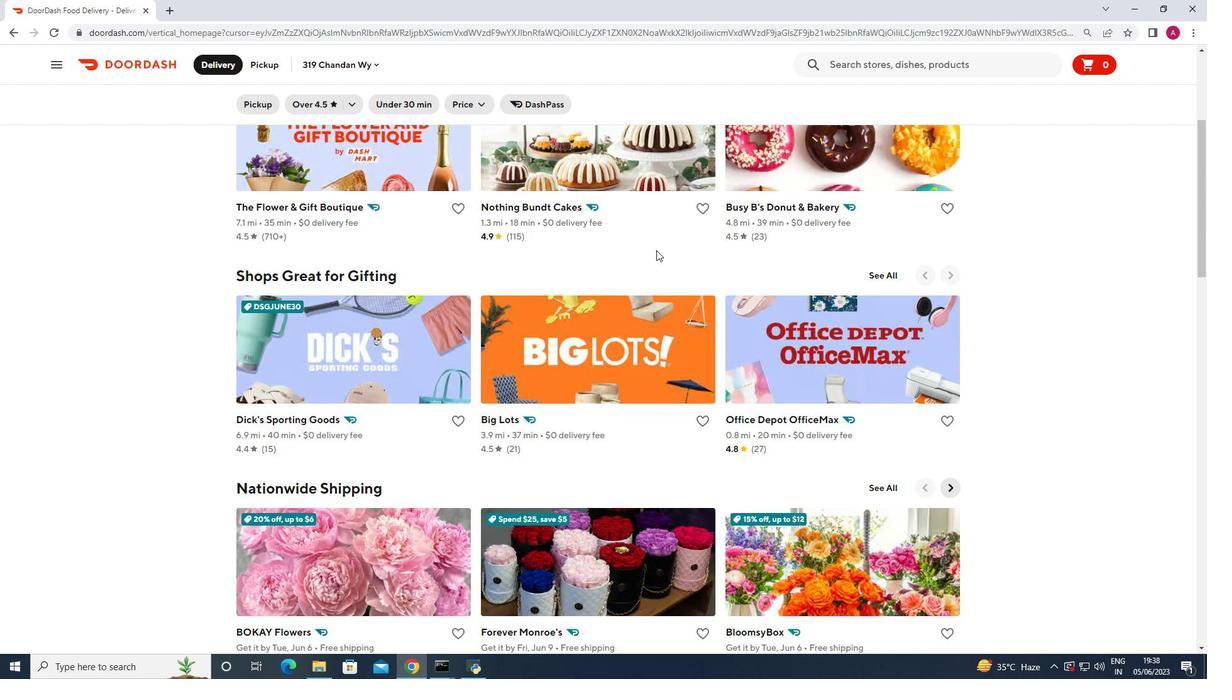 
Action: Mouse moved to (857, 66)
Screenshot: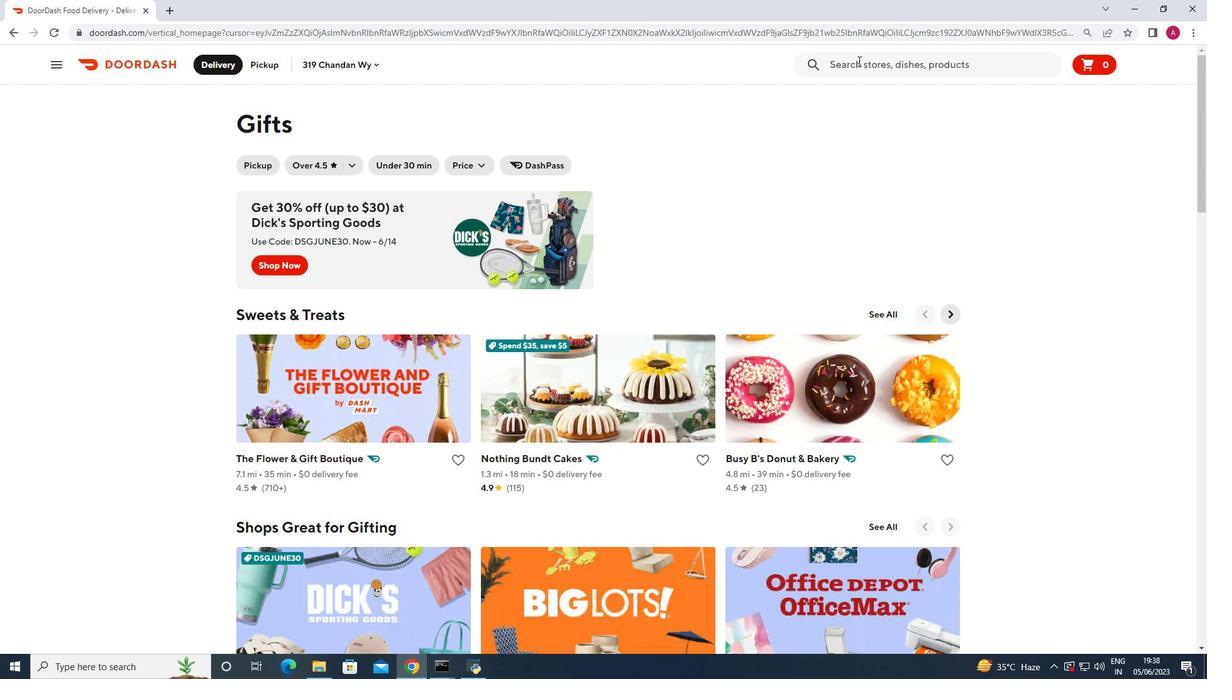 
Action: Mouse pressed left at (857, 66)
Screenshot: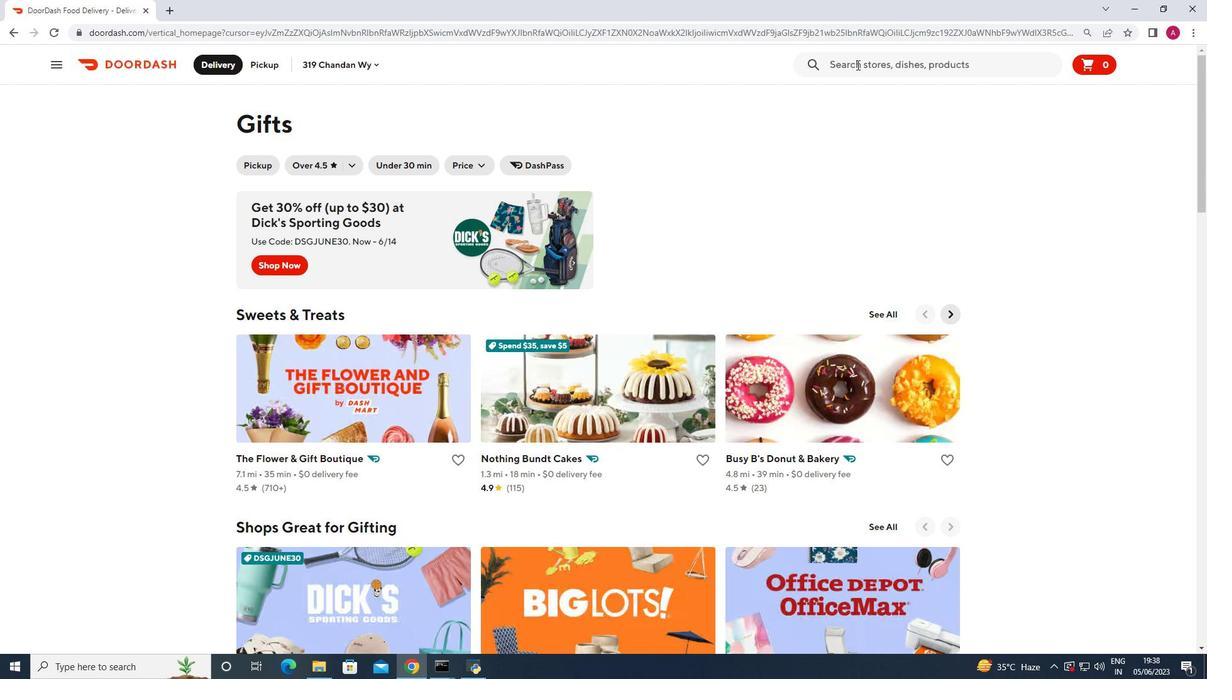 
Action: Mouse moved to (836, 67)
Screenshot: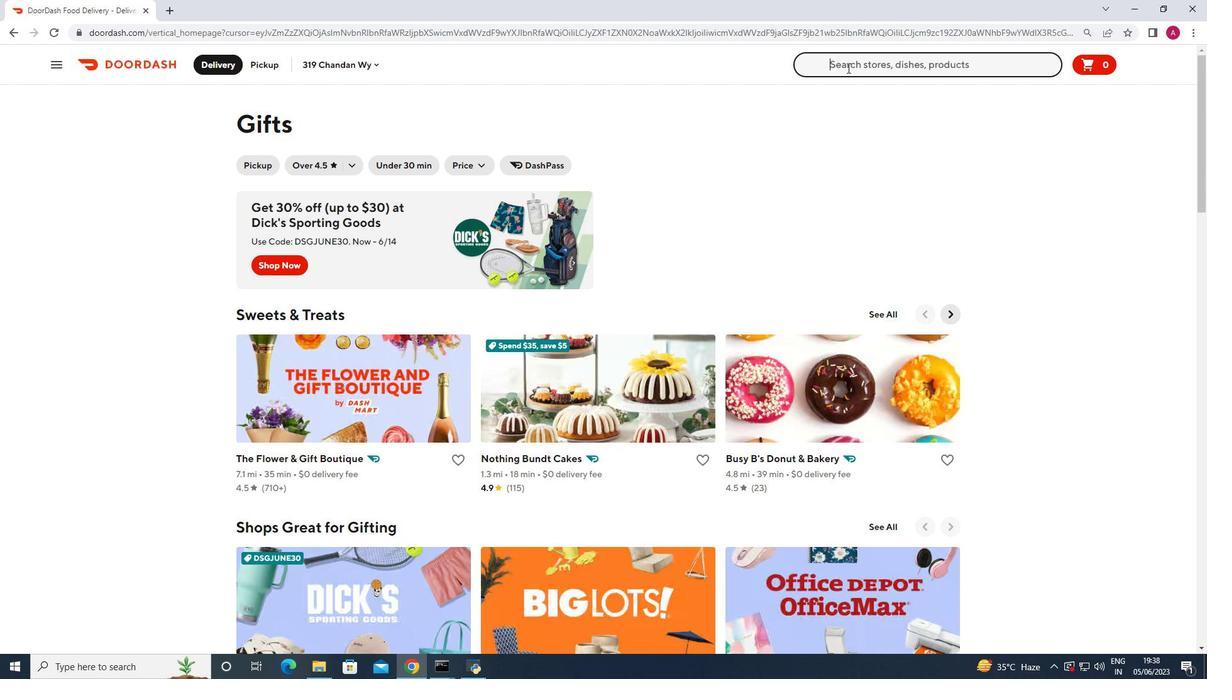 
Action: Key pressed at<Key.space>home<Key.enter>
Screenshot: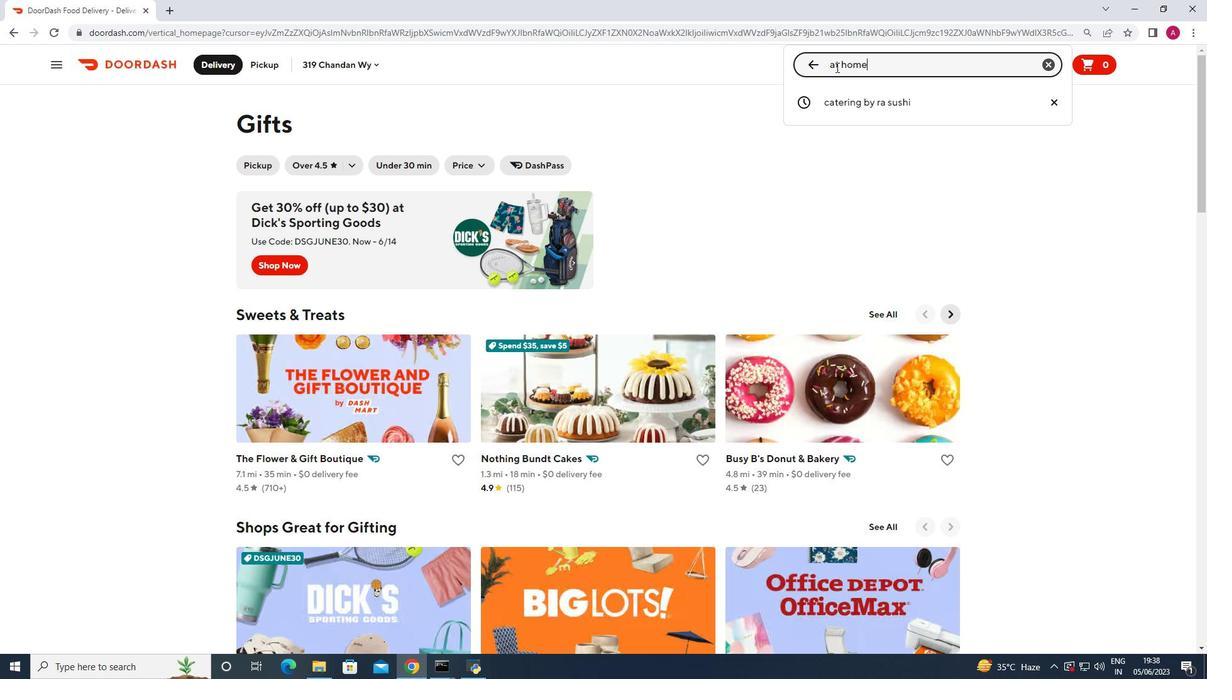
Action: Mouse moved to (359, 242)
Screenshot: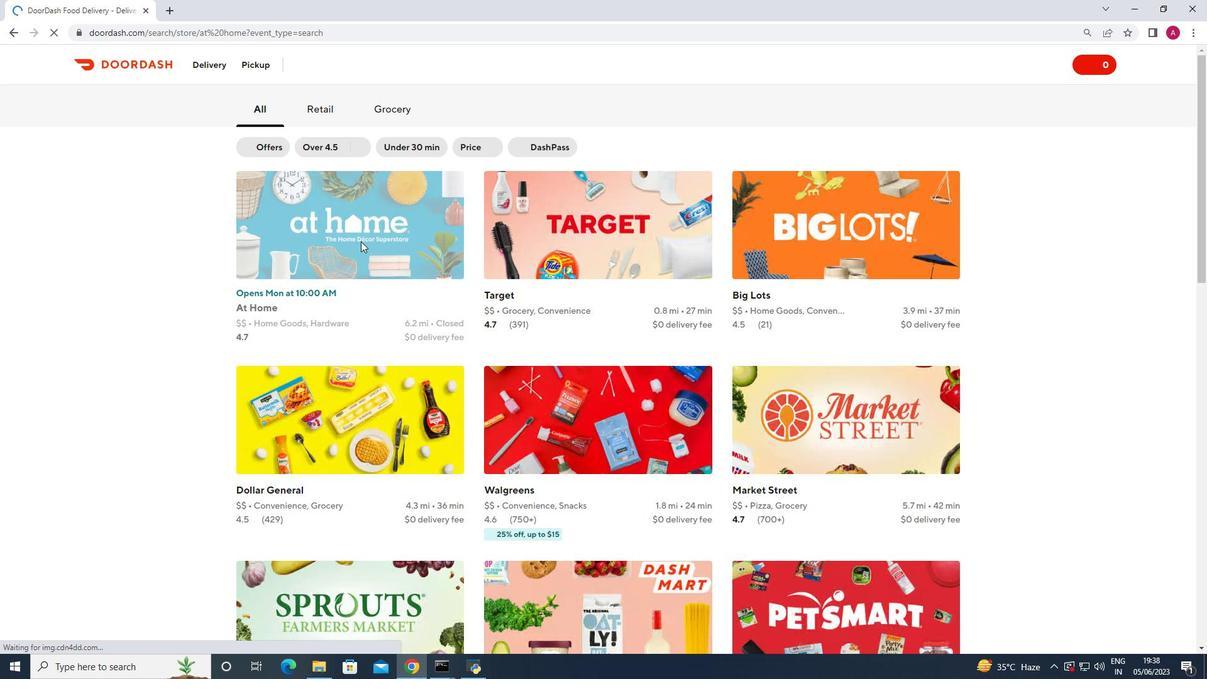 
Action: Mouse pressed left at (359, 242)
Screenshot: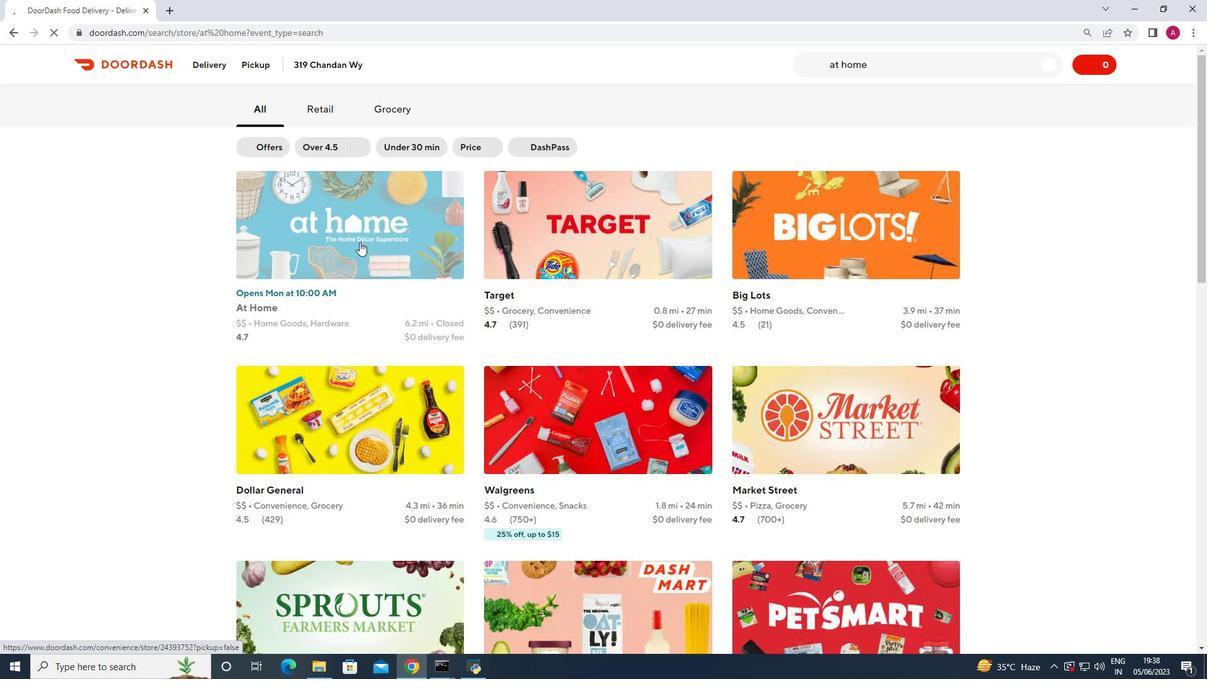 
Action: Mouse moved to (257, 66)
Screenshot: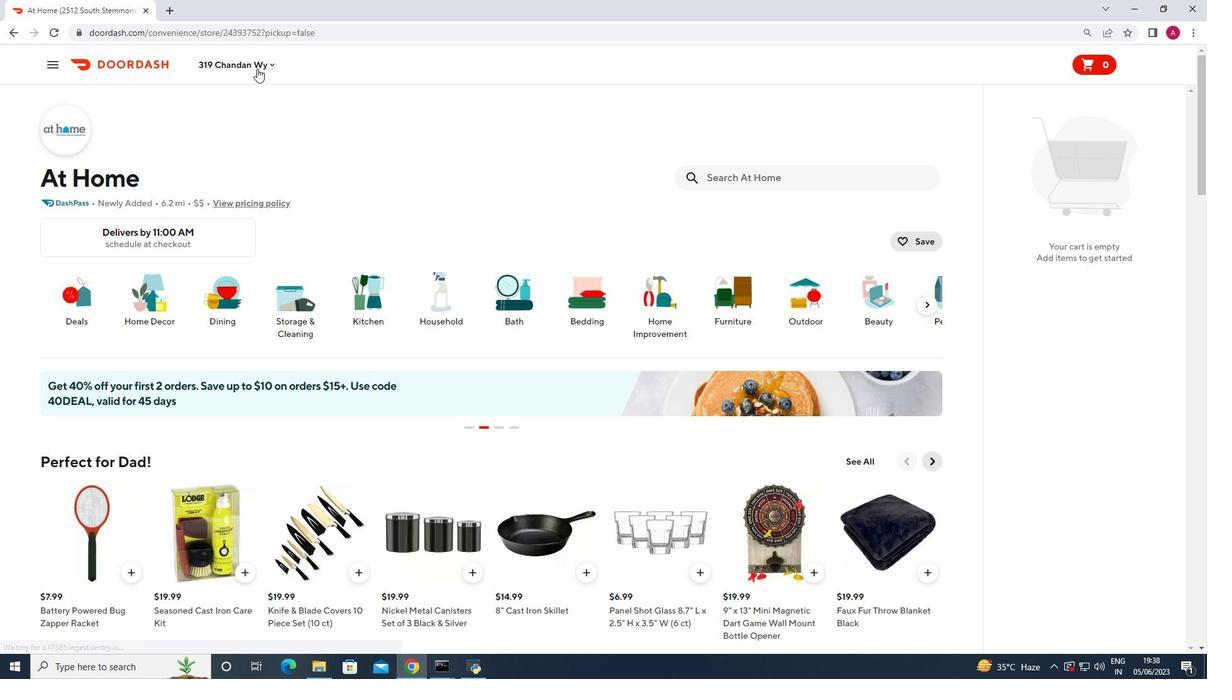
Action: Mouse pressed left at (257, 66)
Screenshot: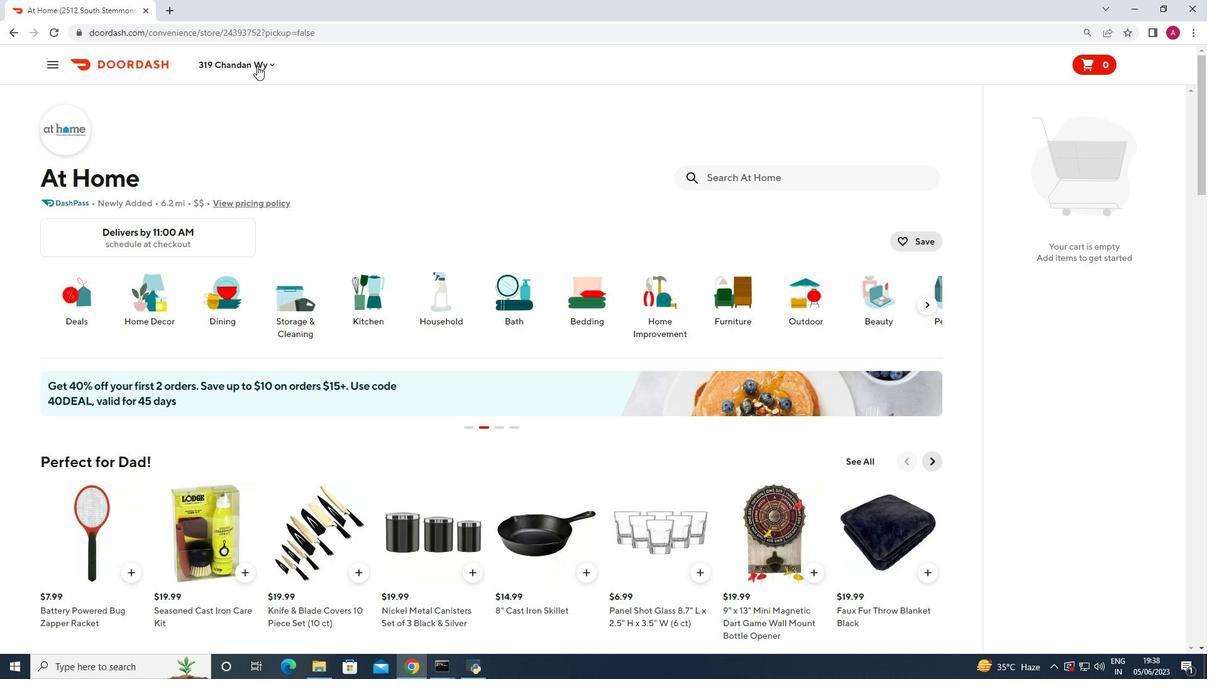 
Action: Mouse moved to (261, 116)
Screenshot: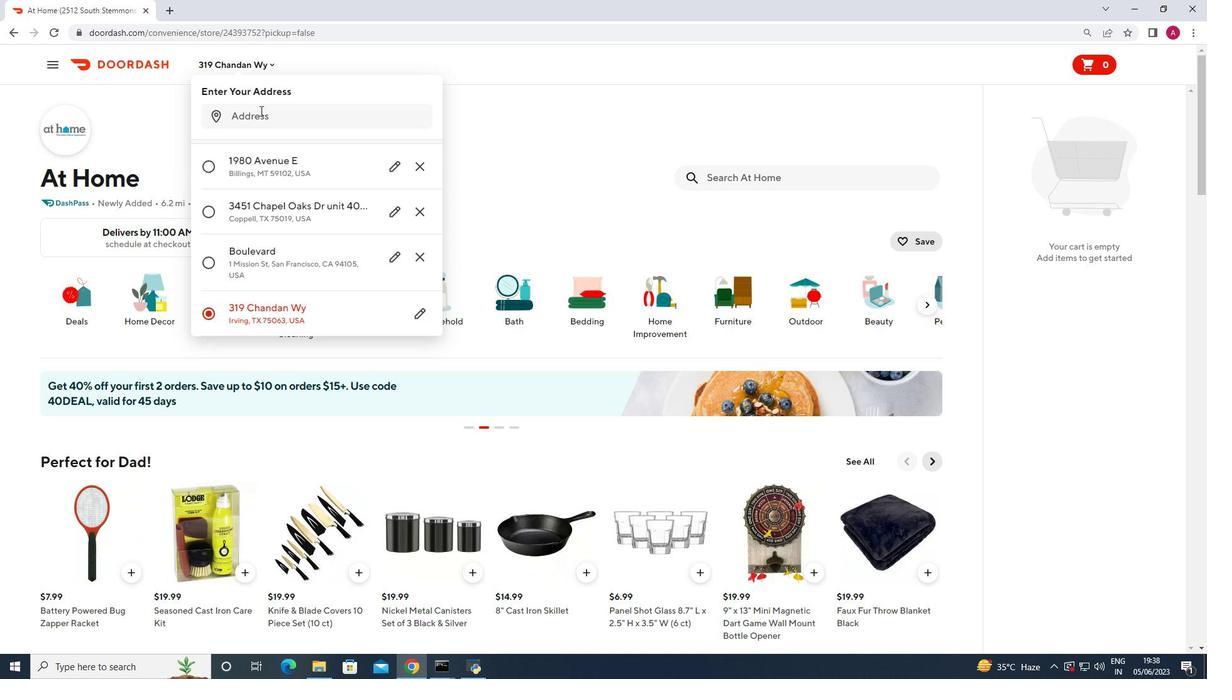 
Action: Mouse pressed left at (261, 116)
Screenshot: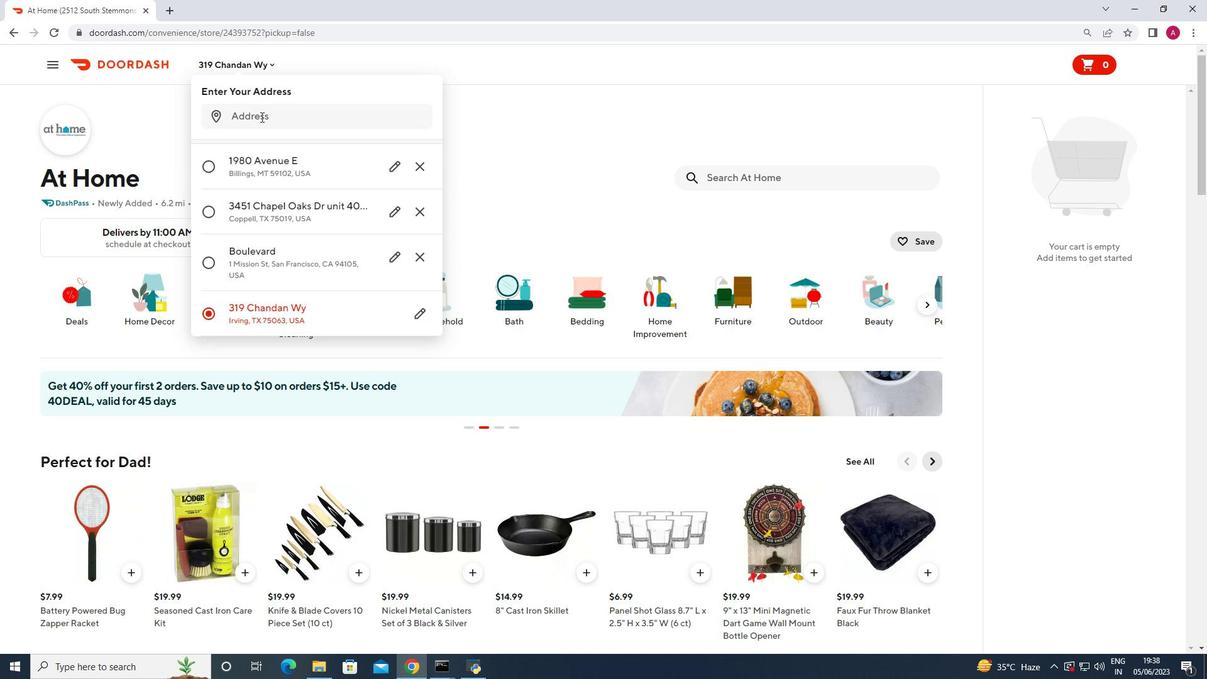 
Action: Key pressed 3194<Key.space>cheshire<Key.space>road<Key.space>bridgeport<Key.space>connecticut<Key.space>06604<Key.enter>
Screenshot: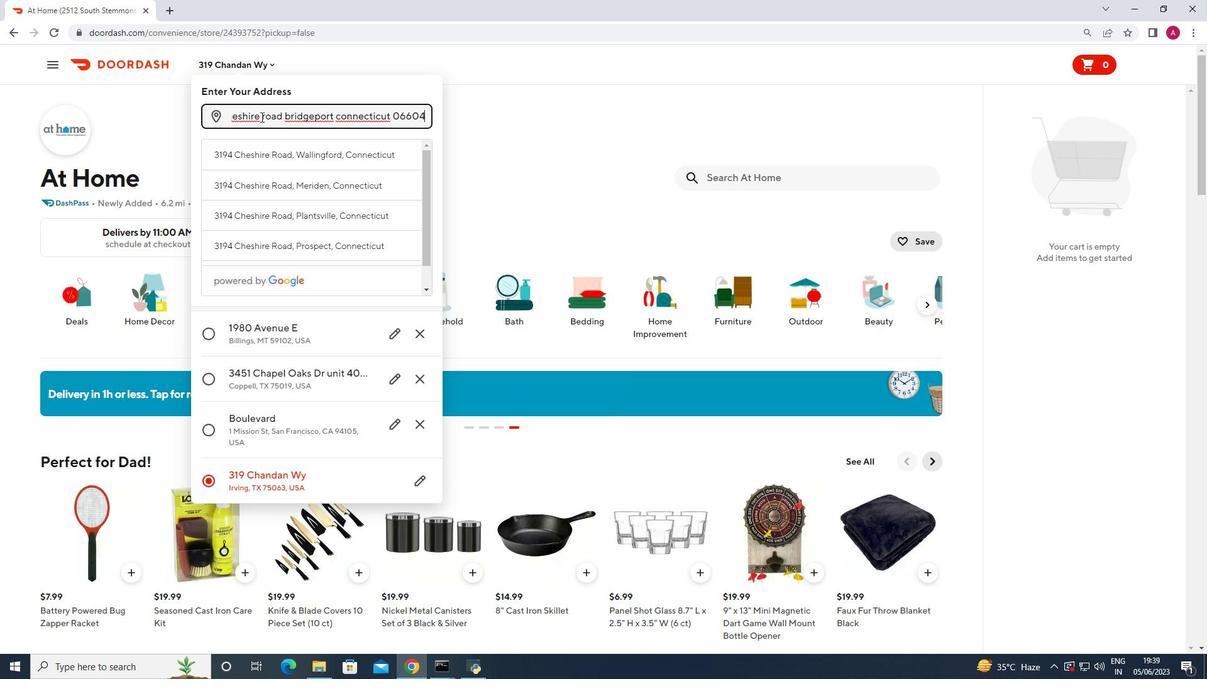 
Action: Mouse moved to (353, 533)
Screenshot: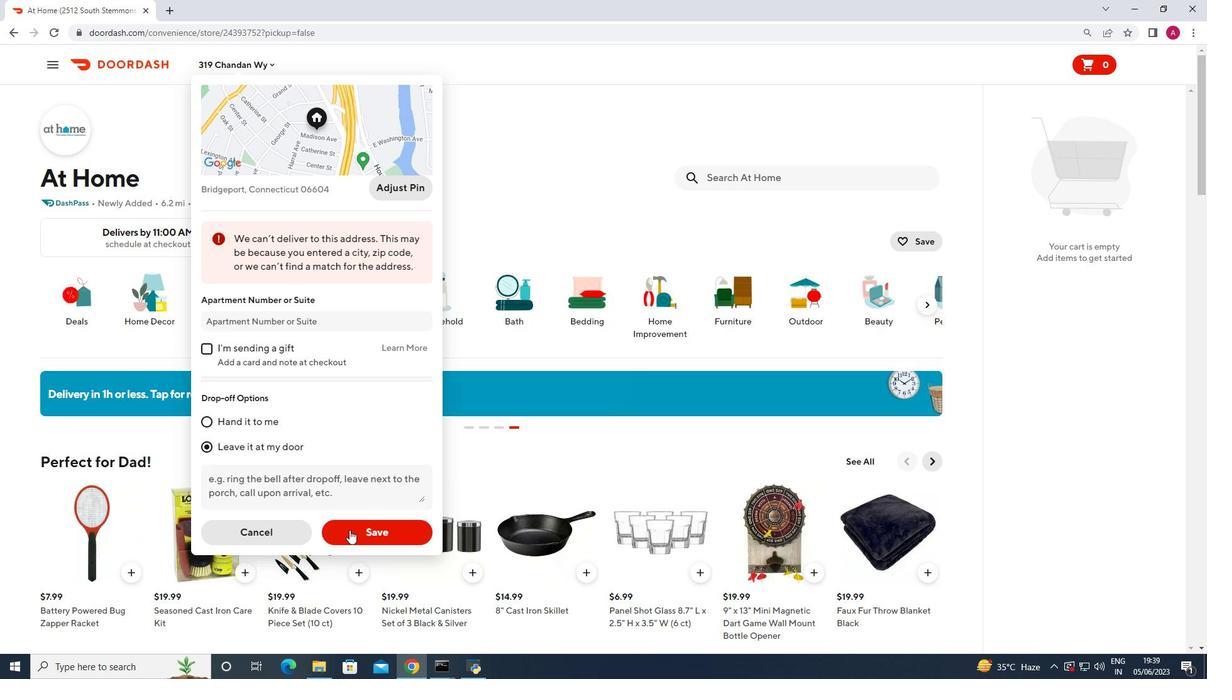 
Action: Mouse pressed left at (353, 533)
Screenshot: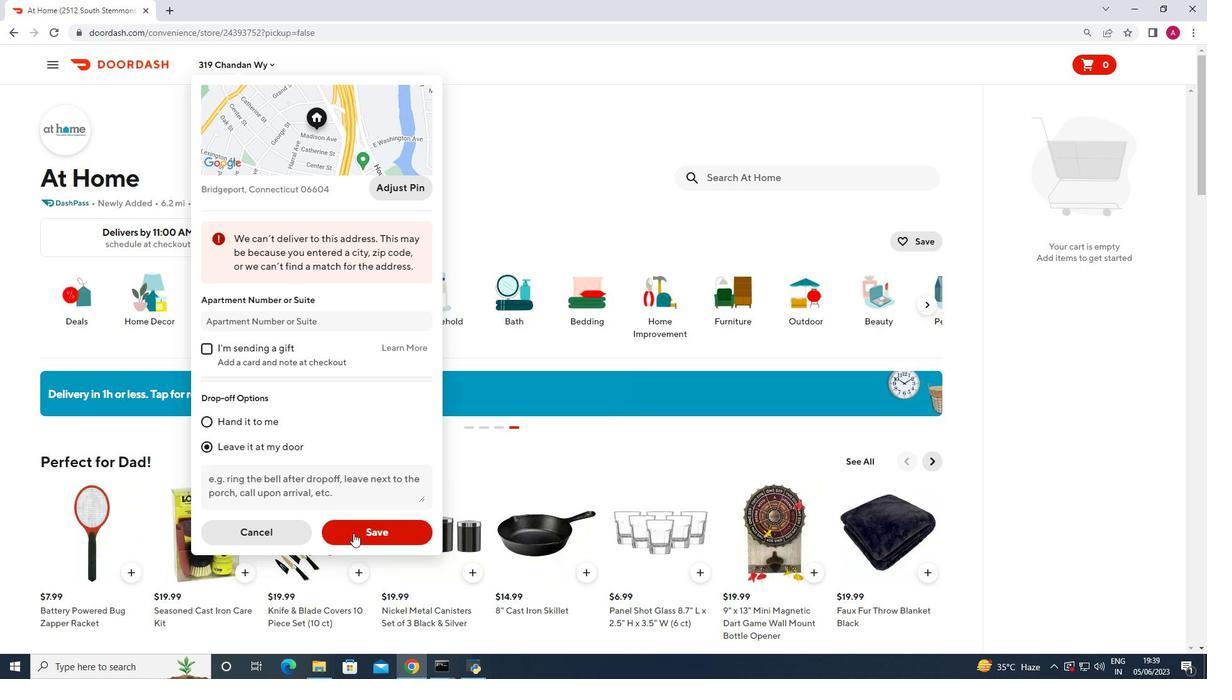 
Action: Mouse moved to (725, 176)
Screenshot: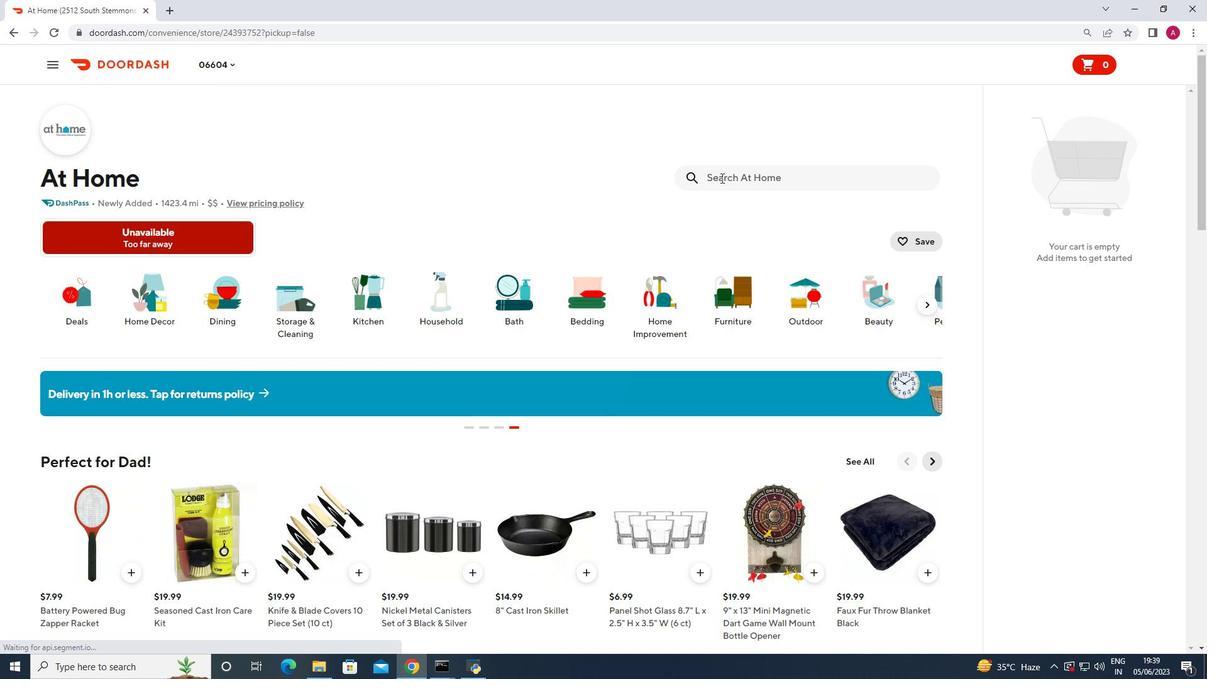 
Action: Mouse pressed left at (725, 176)
Screenshot: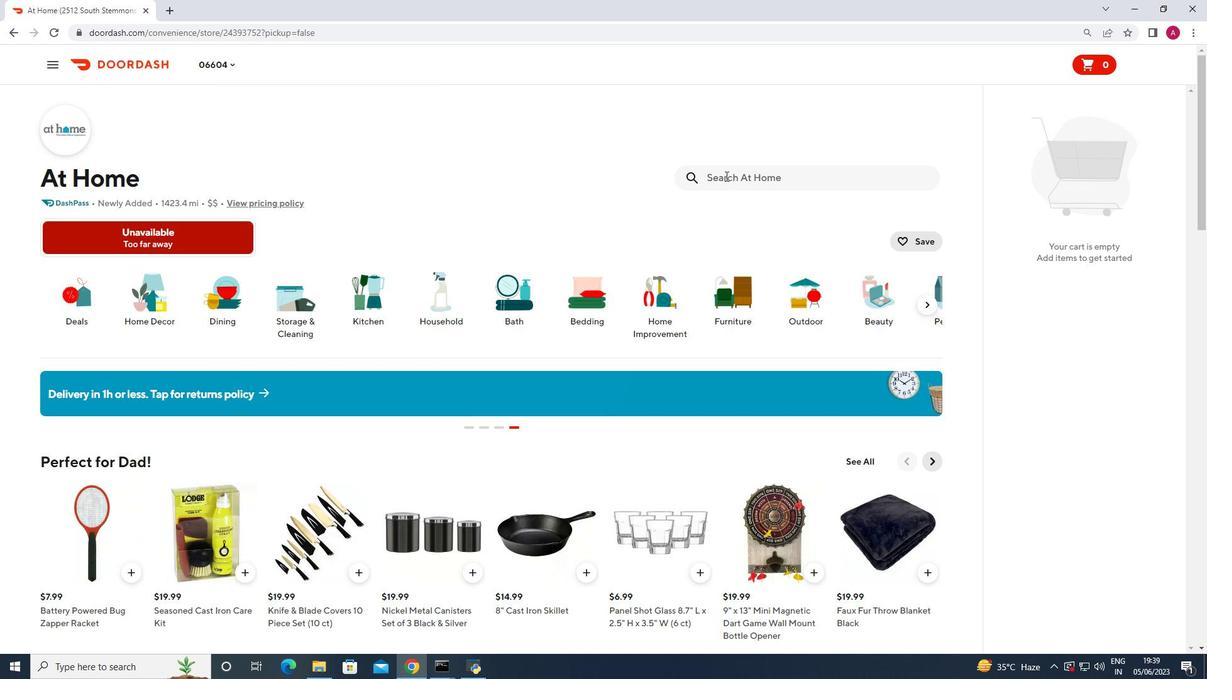 
Action: Key pressed hammered<Key.space>base<Key.space>glass<Key.space>tumbler<Key.space>gold<Key.space><Key.enter>
Screenshot: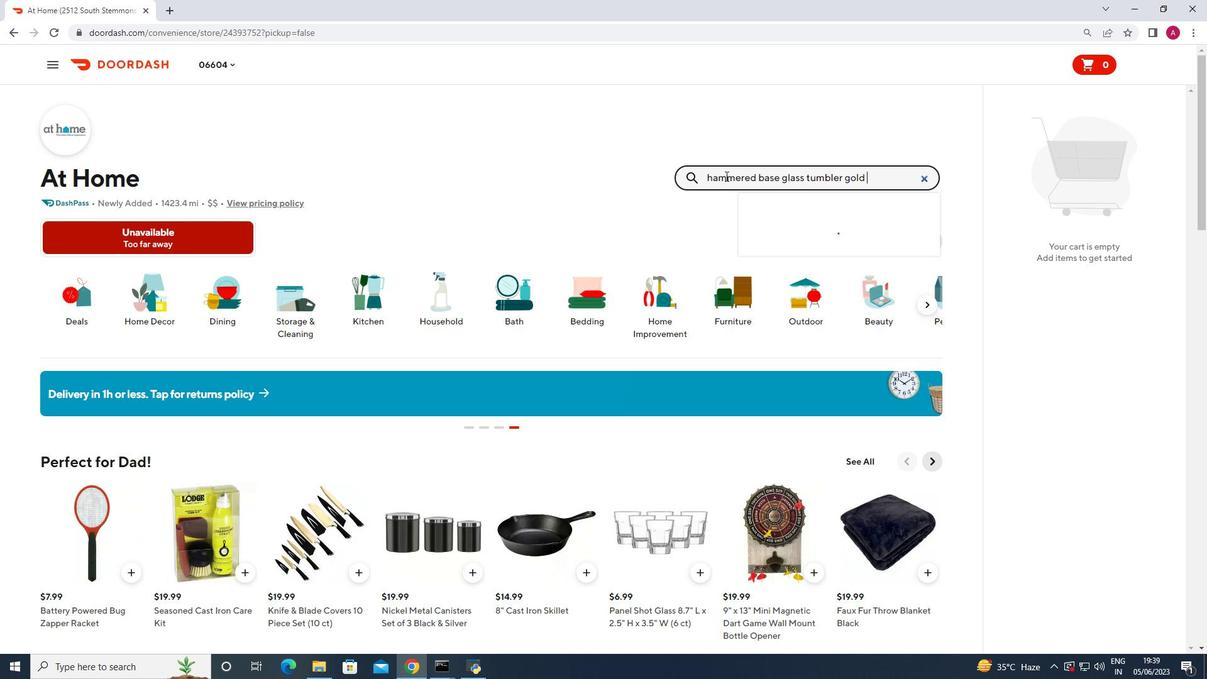 
Action: Mouse moved to (120, 310)
Screenshot: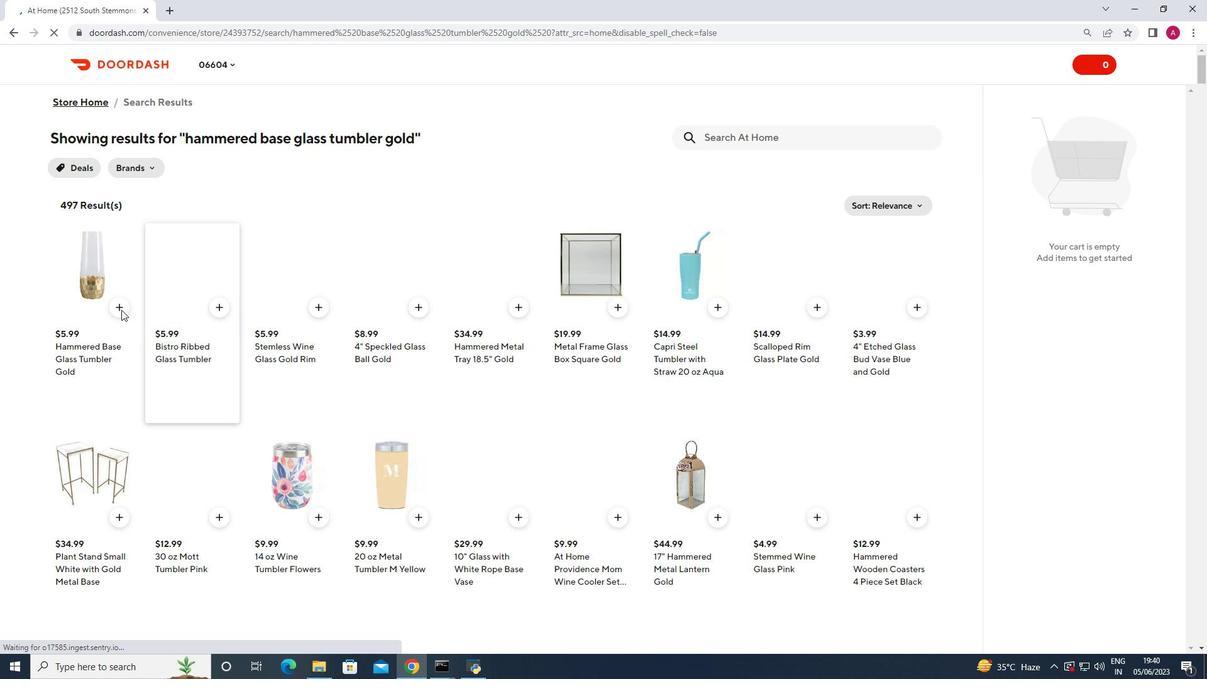 
Action: Mouse pressed left at (120, 310)
Screenshot: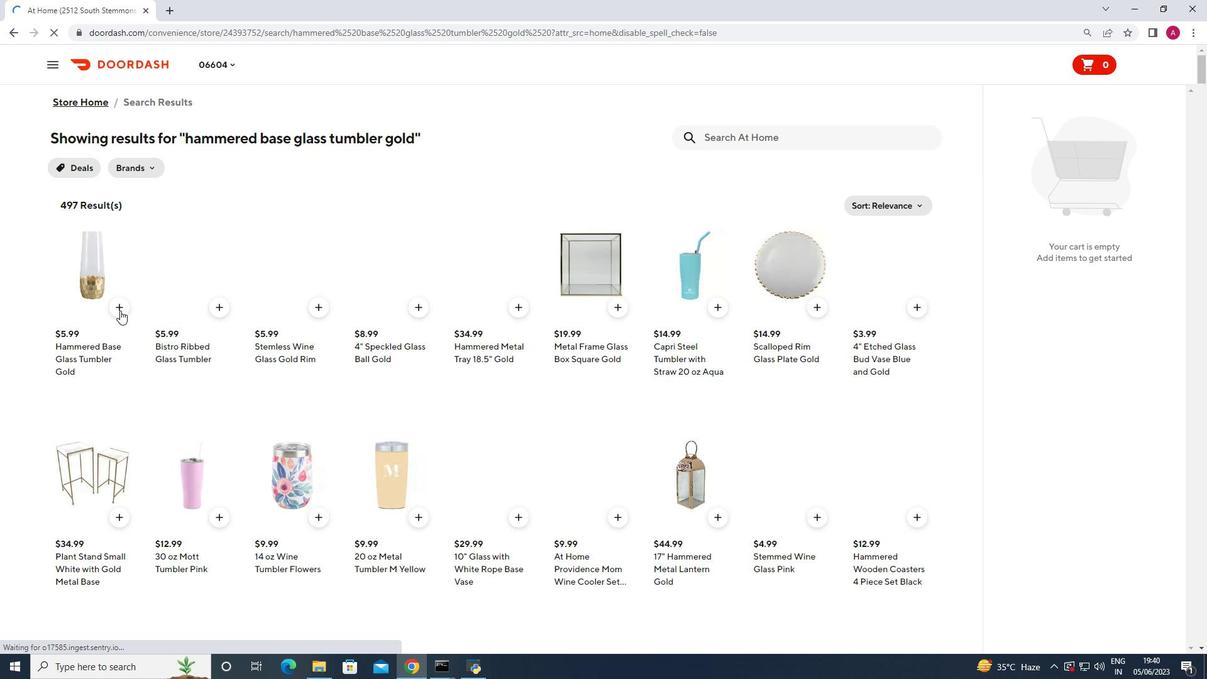 
Action: Mouse moved to (709, 141)
Screenshot: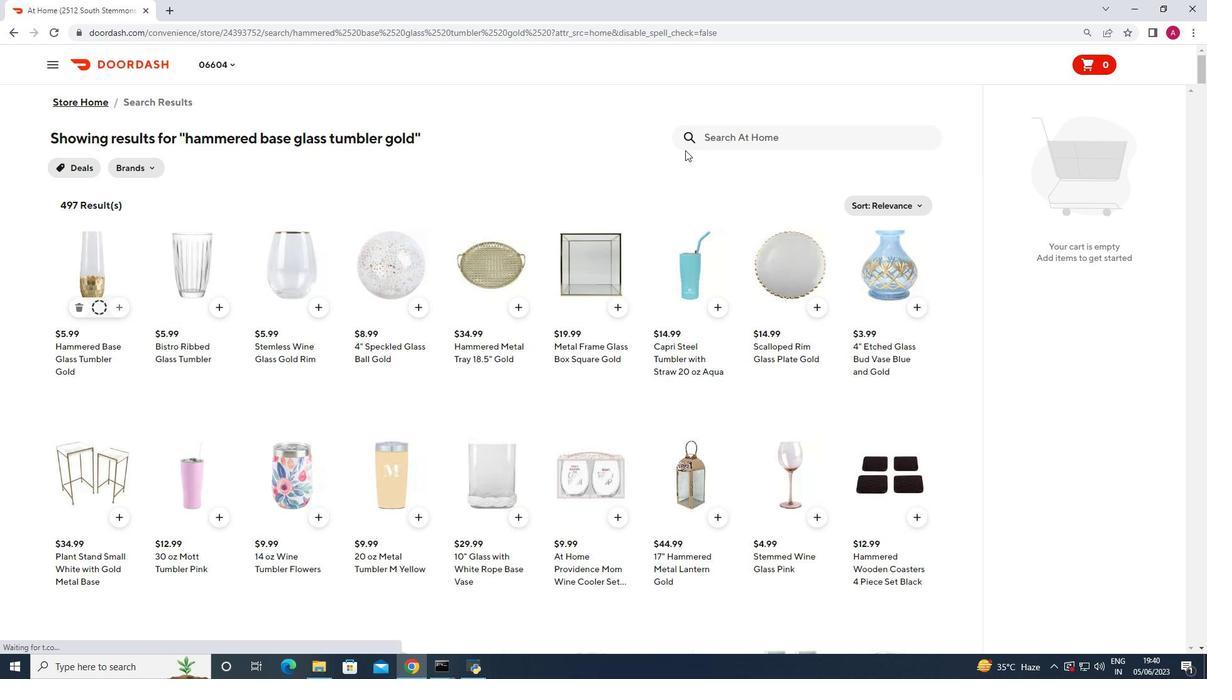 
Action: Mouse pressed left at (709, 141)
Screenshot: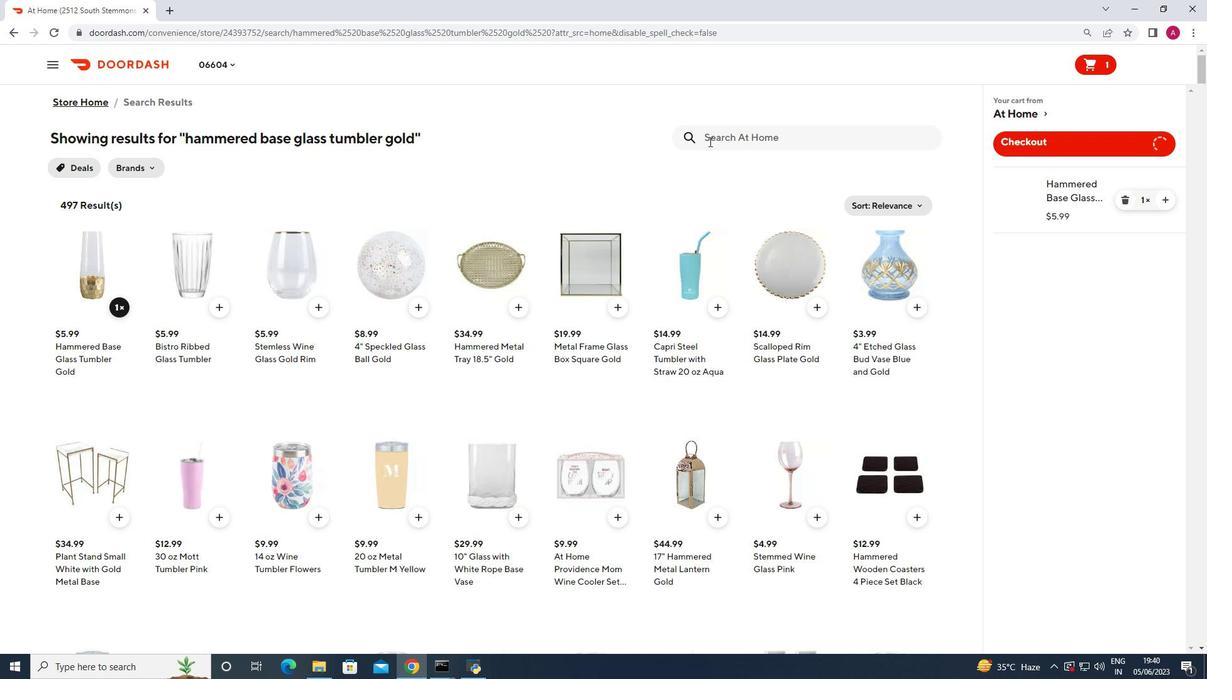 
Action: Key pressed clear<Key.space>embossed<Key.space>
Screenshot: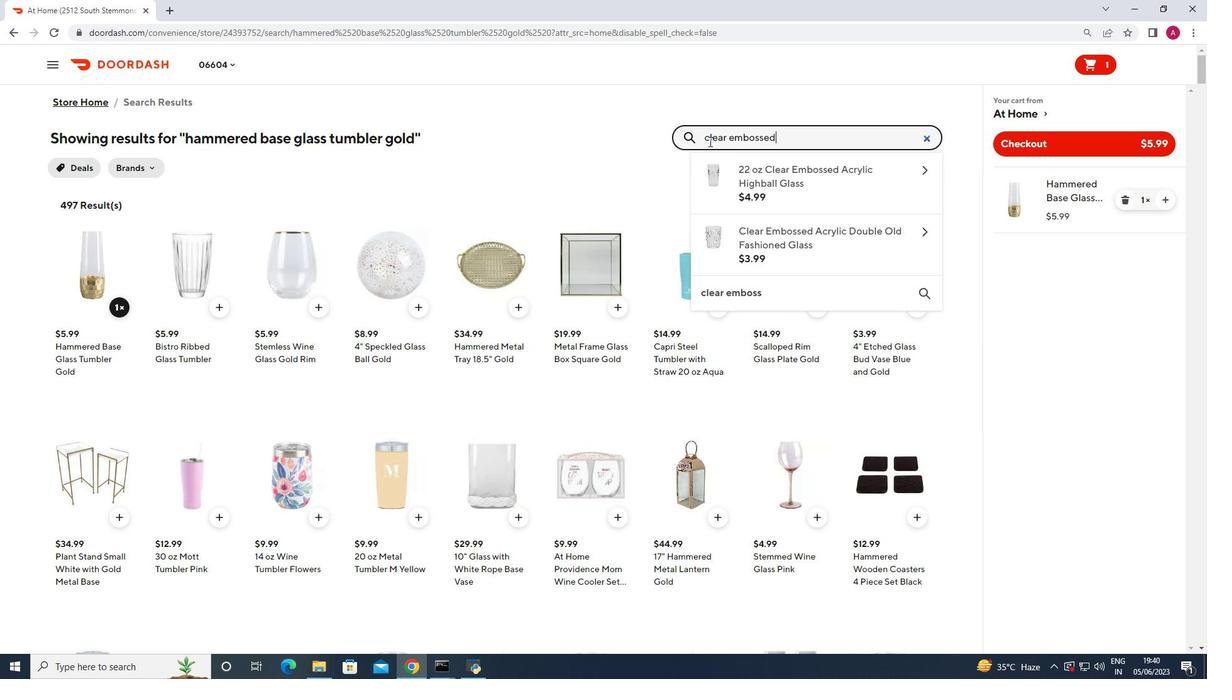 
Action: Mouse moved to (709, 141)
Screenshot: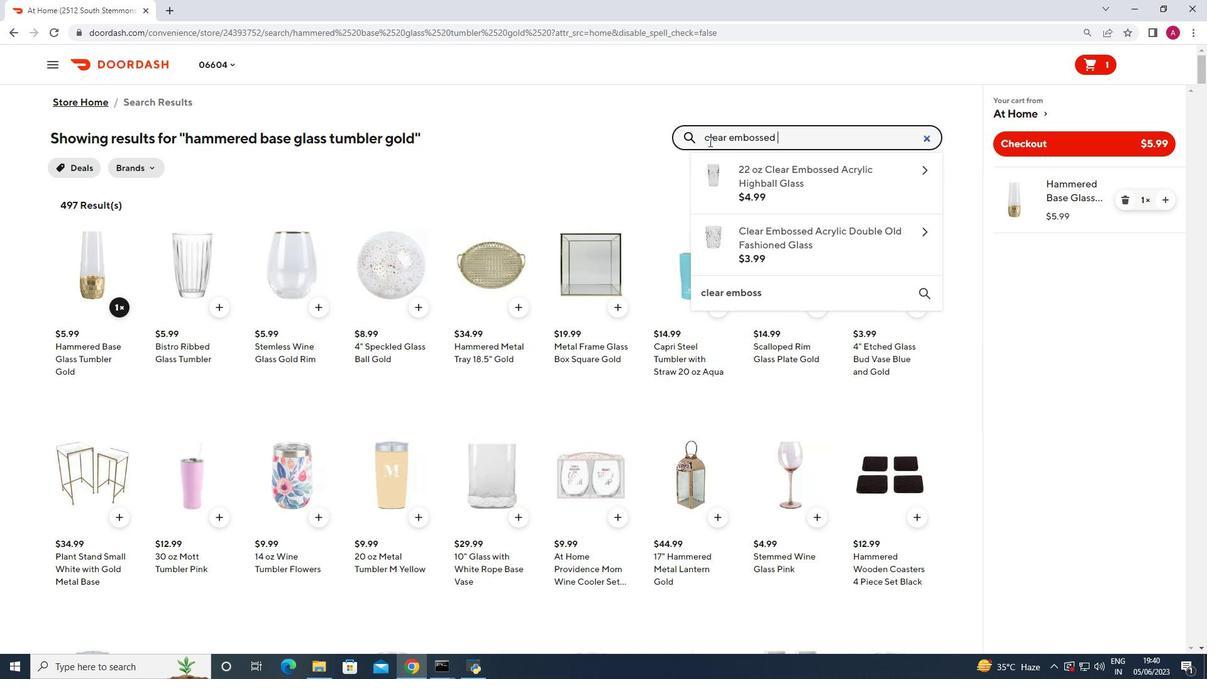 
Action: Key pressed s<Key.backspace>acrylic<Key.space>double<Key.space>old<Key.space>fashioned<Key.space>glass<Key.enter>
Screenshot: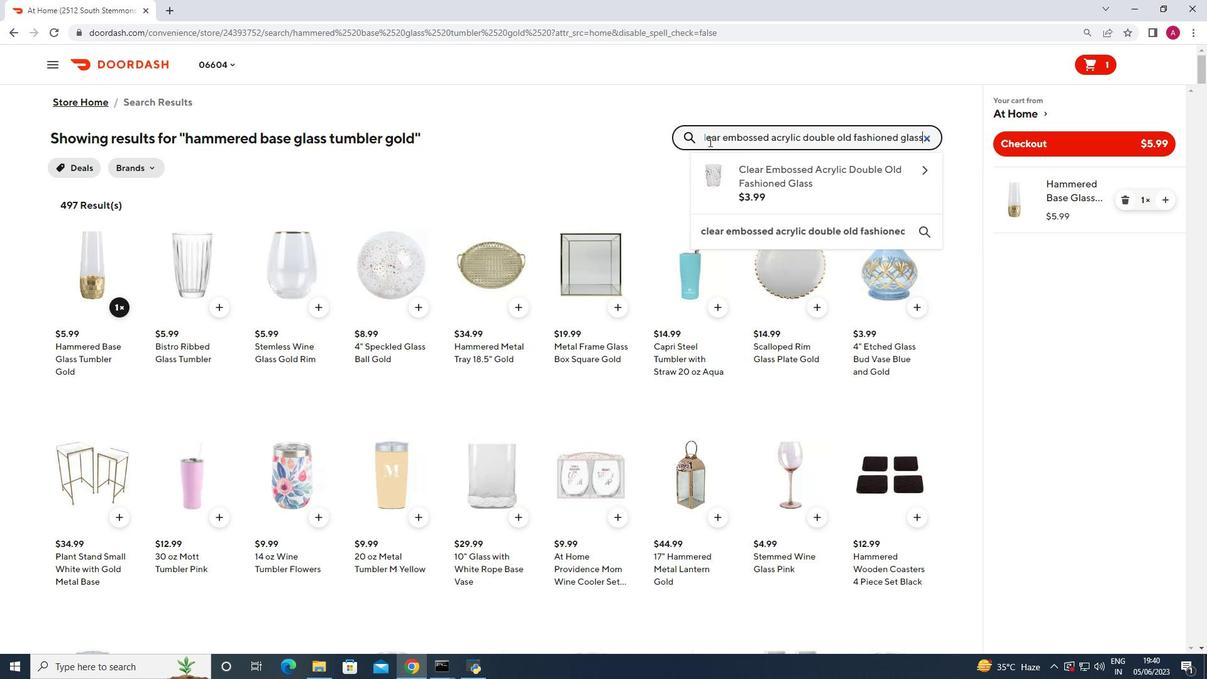 
Action: Mouse moved to (112, 304)
Screenshot: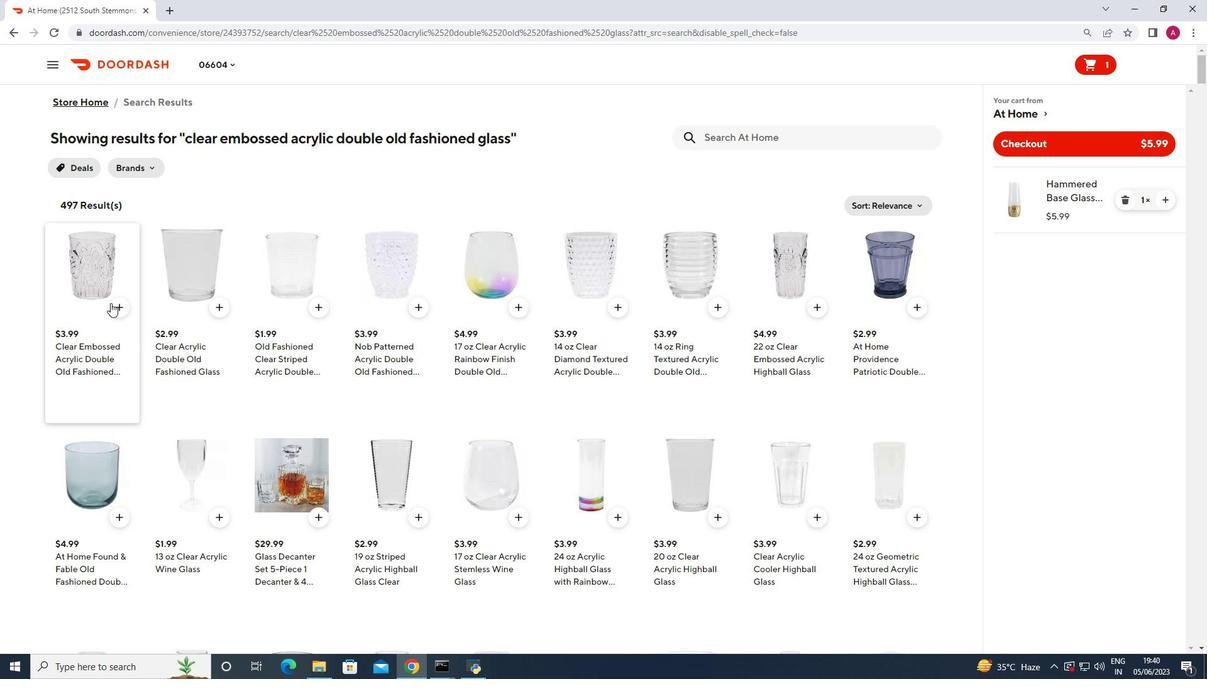 
Action: Mouse pressed left at (112, 304)
Screenshot: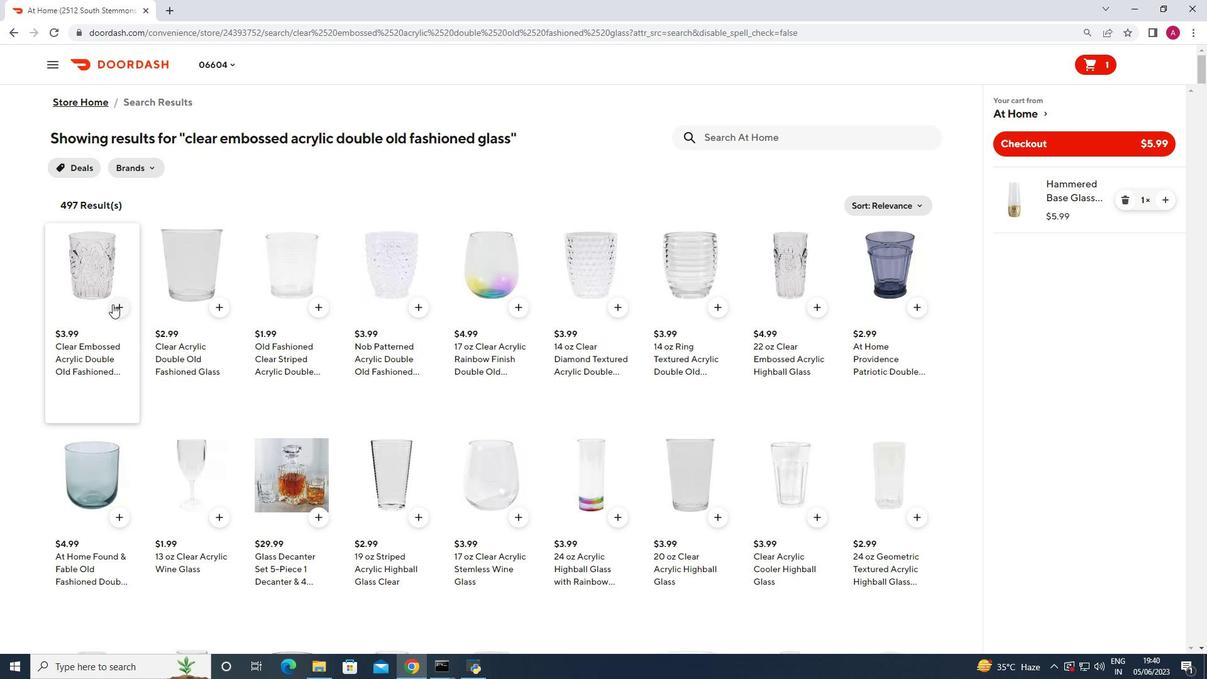 
Action: Mouse moved to (711, 135)
Screenshot: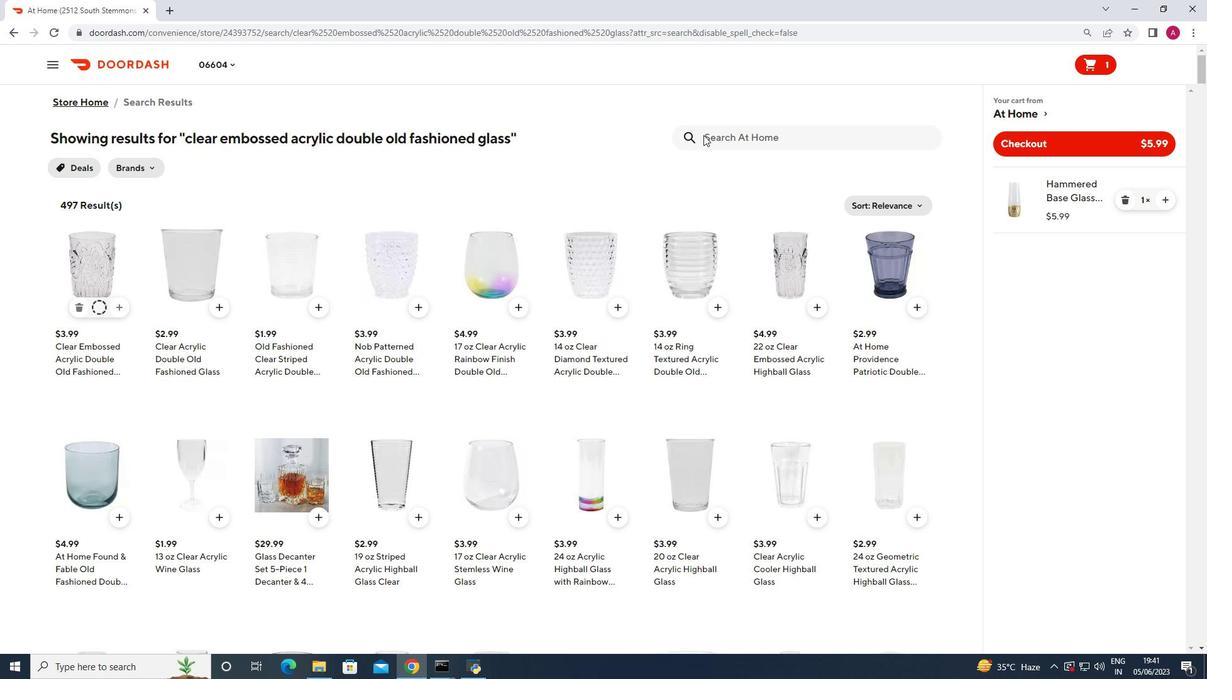 
Action: Mouse pressed left at (711, 135)
Screenshot: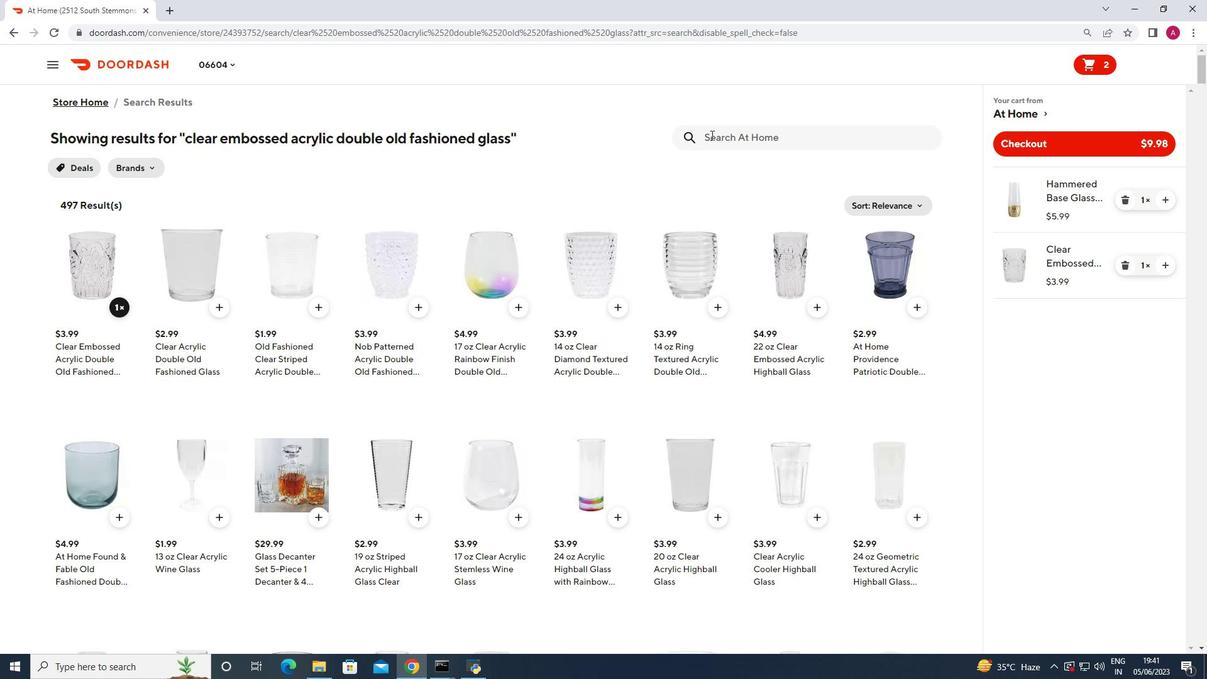 
Action: Key pressed pearl<Key.space>multi<Key.space>function<Key.space>cosmetic<Key.space>str<Key.backspace>orage<Key.space>box<Key.space>with<Key.space>flip<Key.space>top<Key.space>lid<Key.space>black<Key.enter>
Screenshot: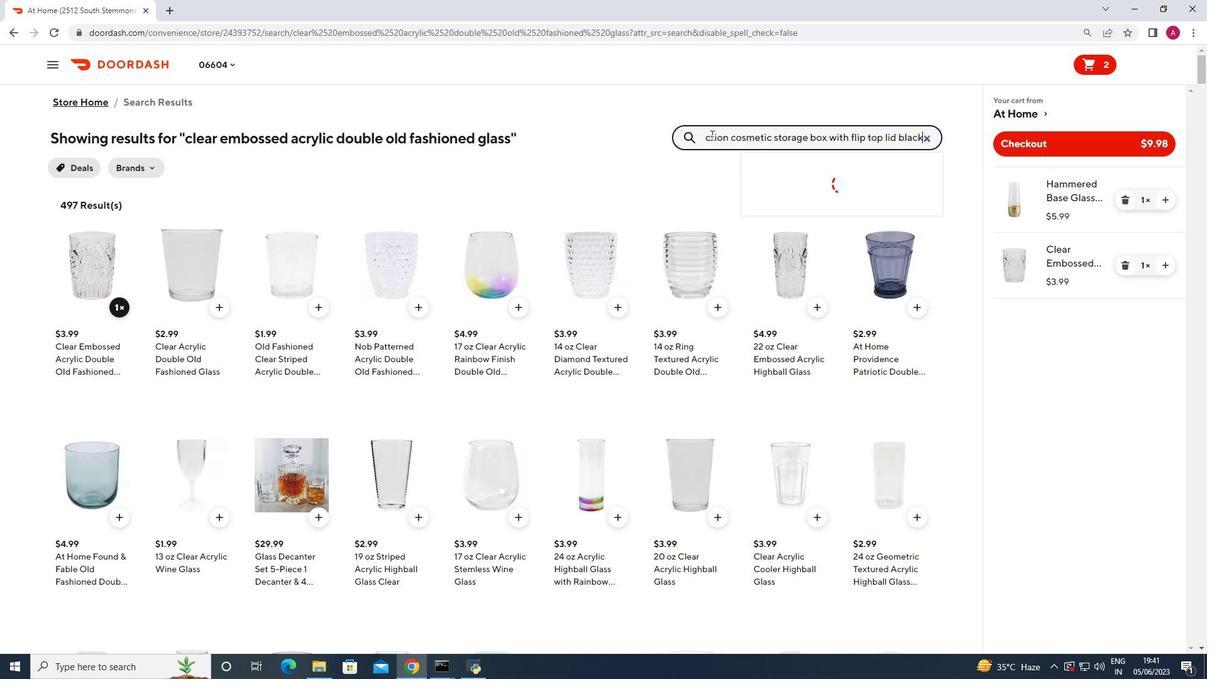 
Action: Mouse moved to (121, 308)
Screenshot: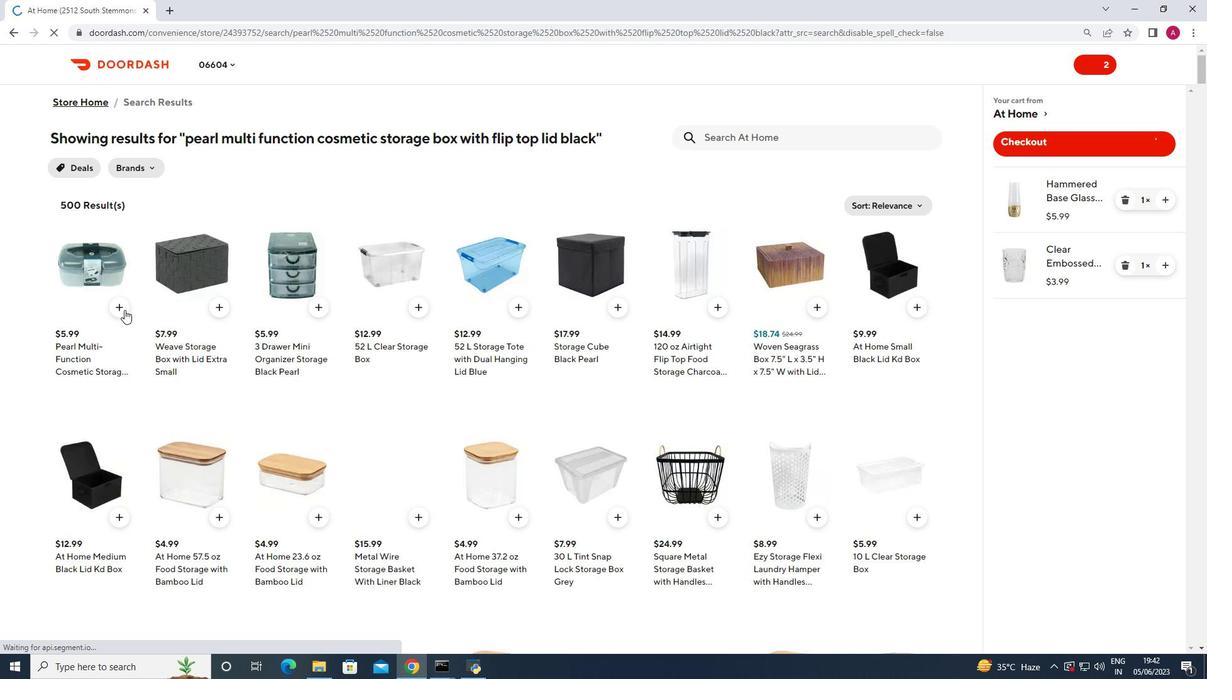 
Action: Mouse pressed left at (121, 308)
Screenshot: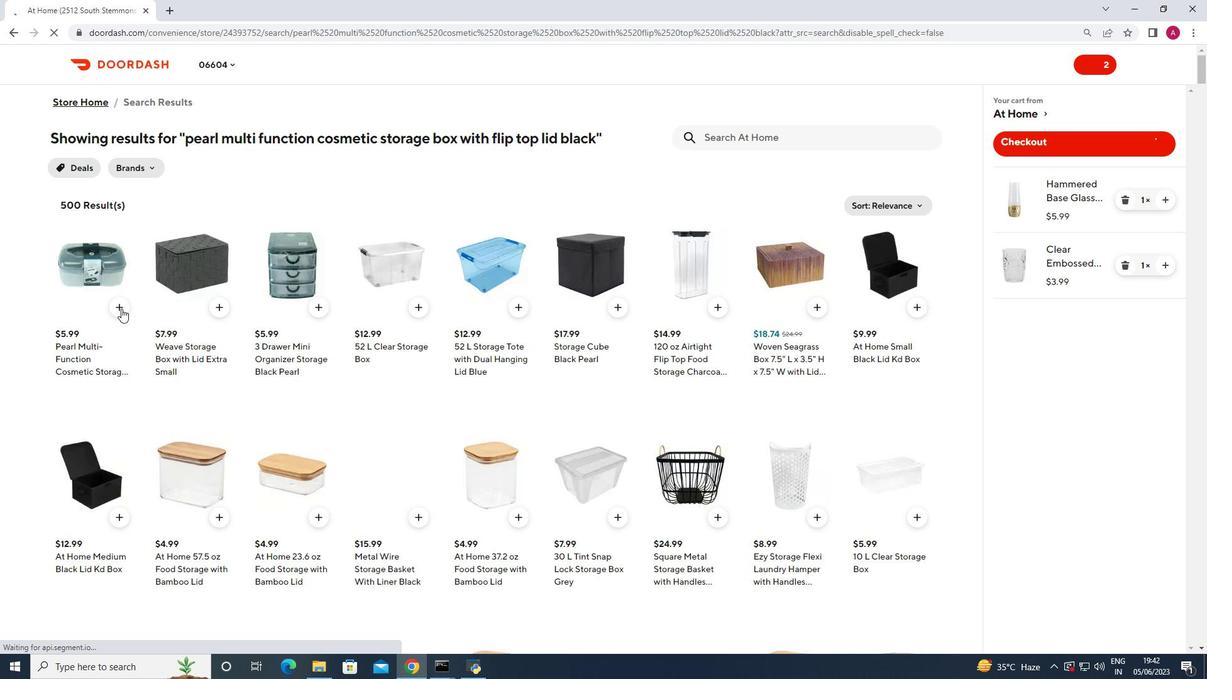 
Action: Mouse moved to (717, 140)
Screenshot: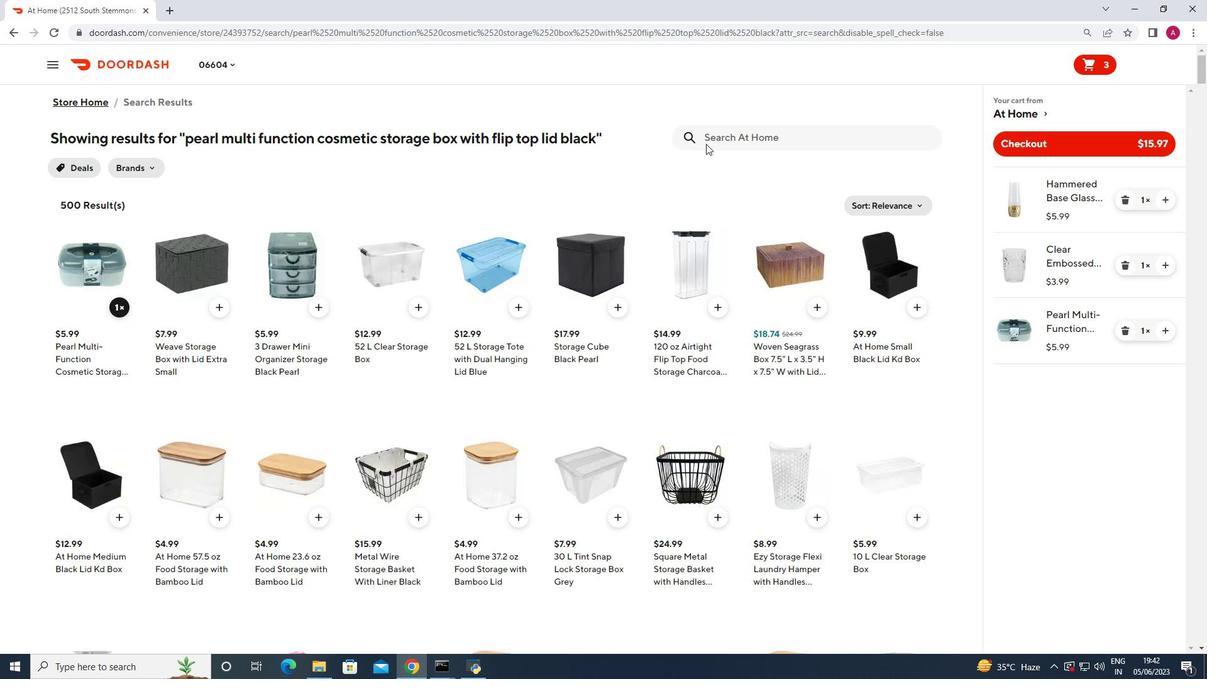
Action: Mouse pressed left at (717, 140)
Screenshot: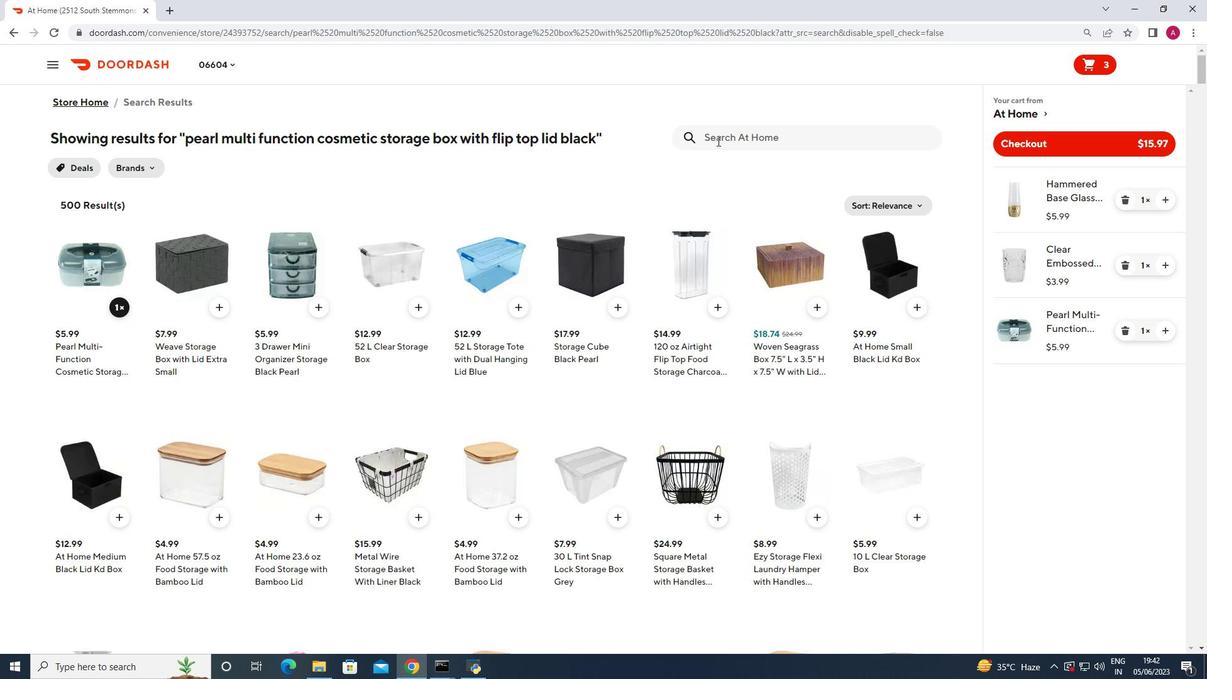
Action: Mouse moved to (714, 140)
Screenshot: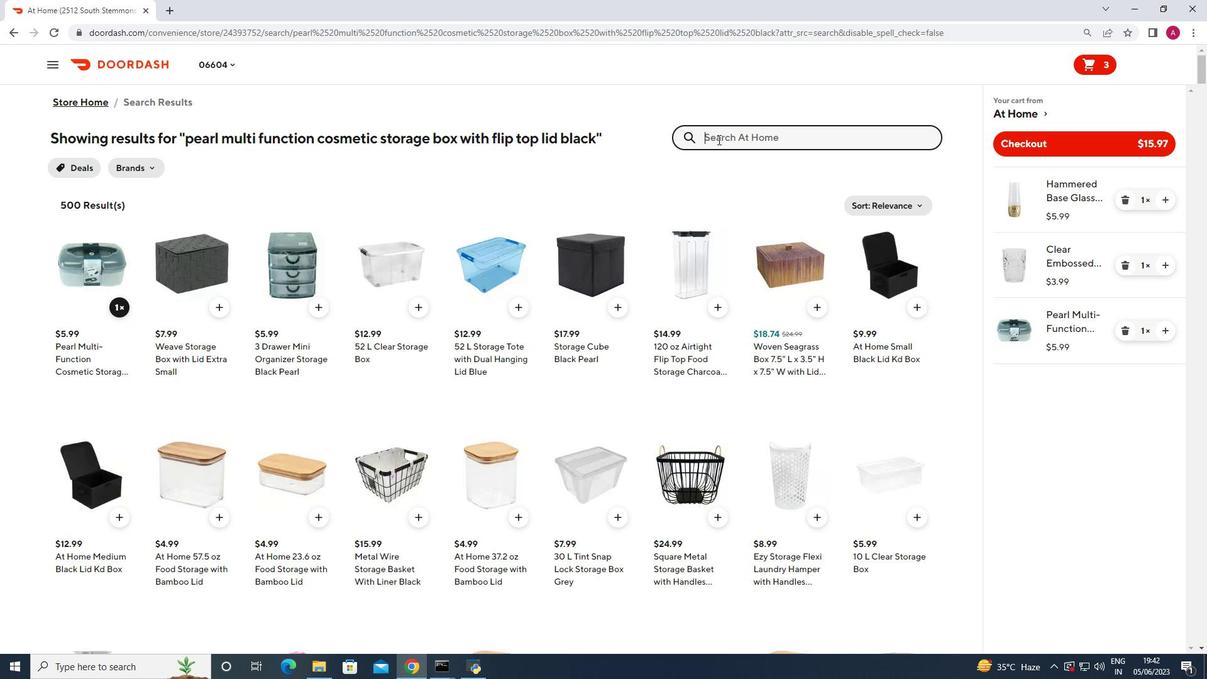 
Action: Key pressed at<Key.space>home<Key.space>mothers<Key.space>day<Key.space>donut<Key.space>shaped<Key.space>assorted<Key.space>chocolates<Key.enter>
Screenshot: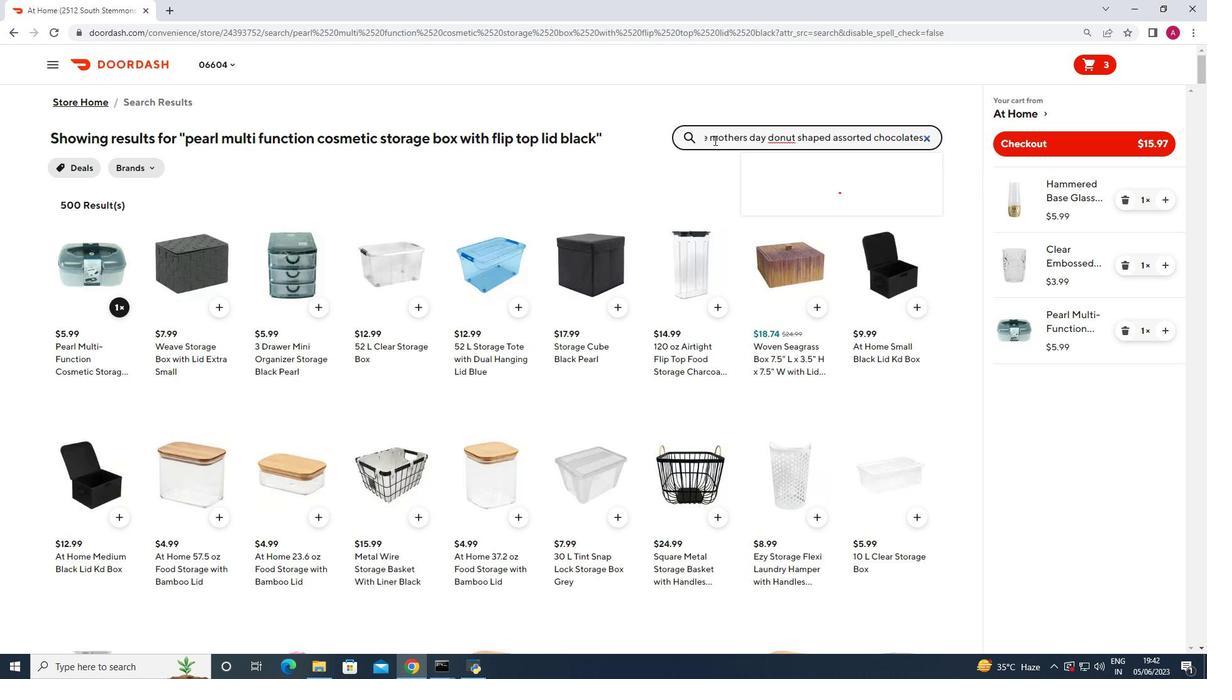 
Action: Mouse moved to (715, 135)
Screenshot: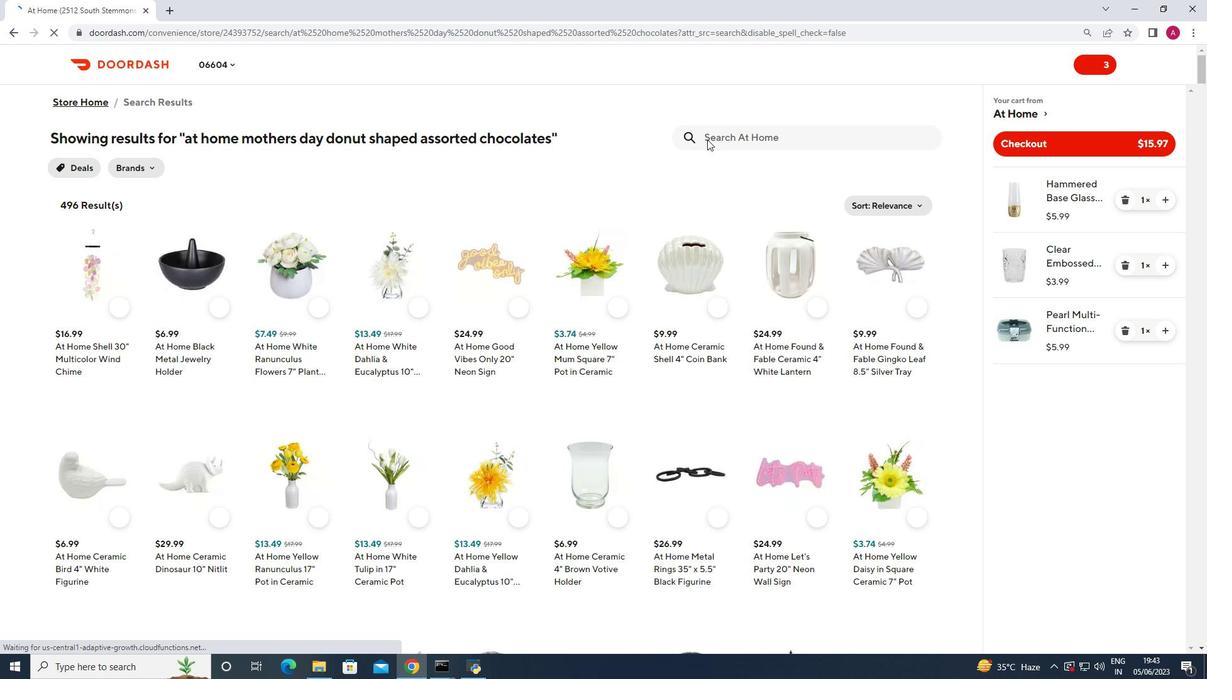 
Action: Mouse pressed left at (715, 135)
Screenshot: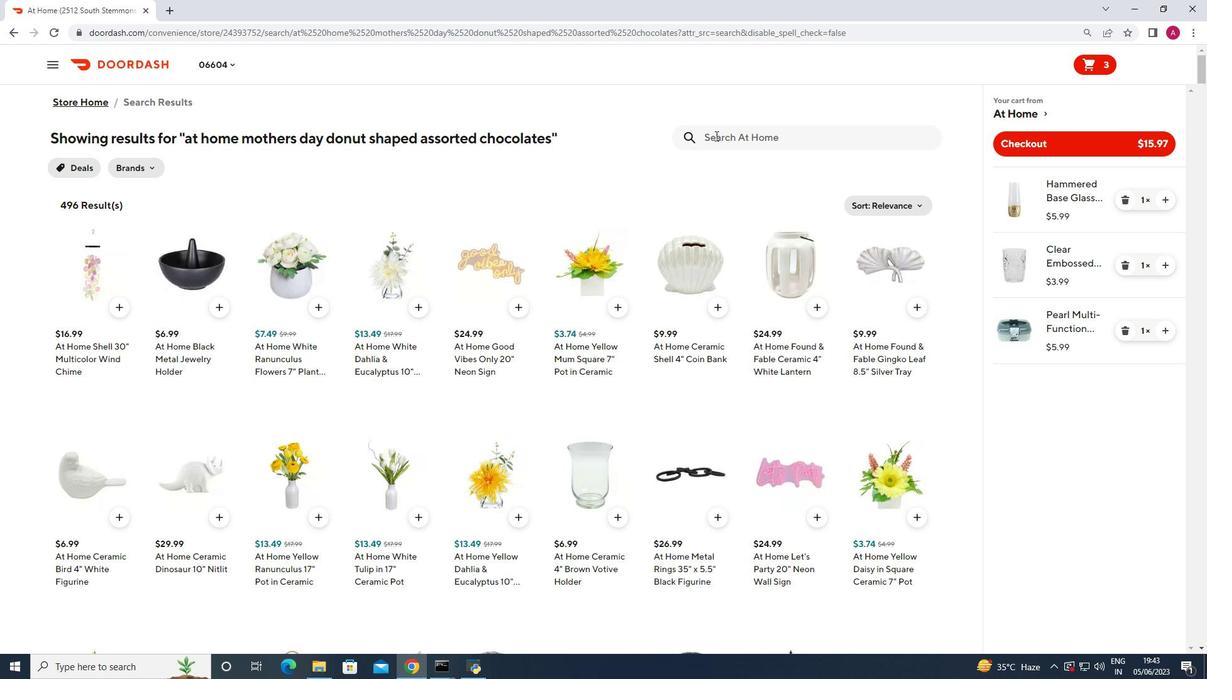 
Action: Key pressed at<Key.space>home<Key.space>mothers<Key.space>day<Key.space>takes<Key.space>the<Key.space>cake<Key.space>assorted<Key.space>chocolates<Key.space><Key.enter>
Screenshot: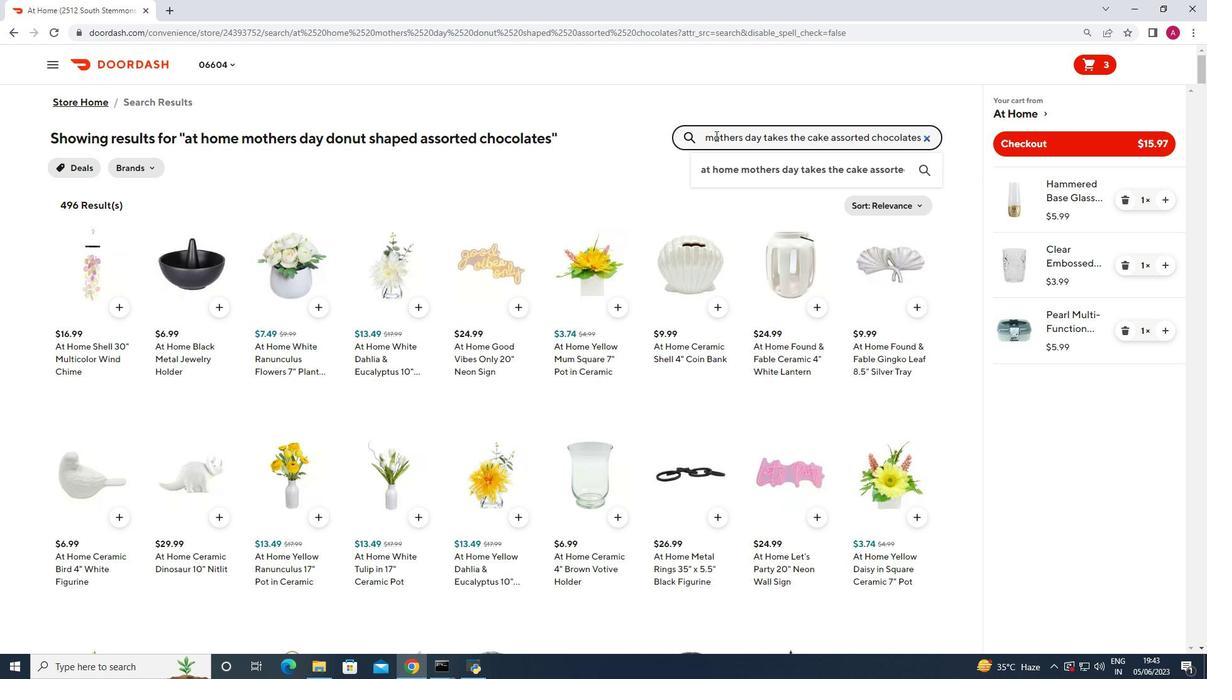 
Action: Mouse moved to (1129, 149)
Screenshot: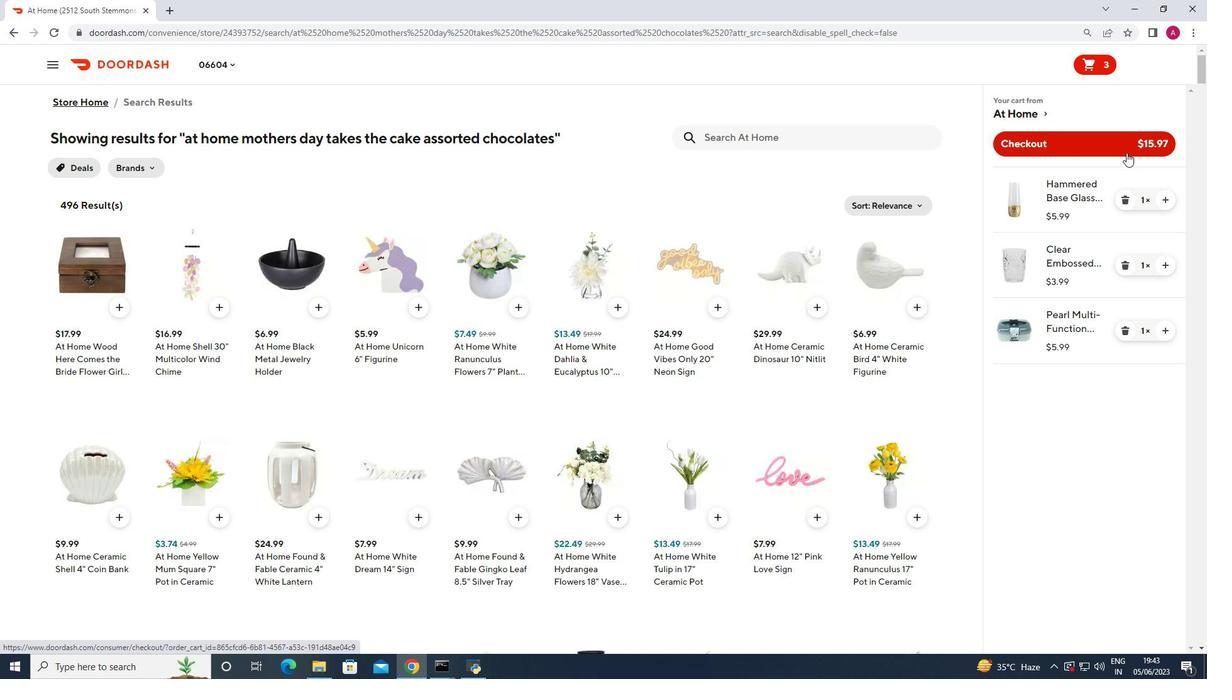 
Action: Mouse pressed left at (1129, 149)
Screenshot: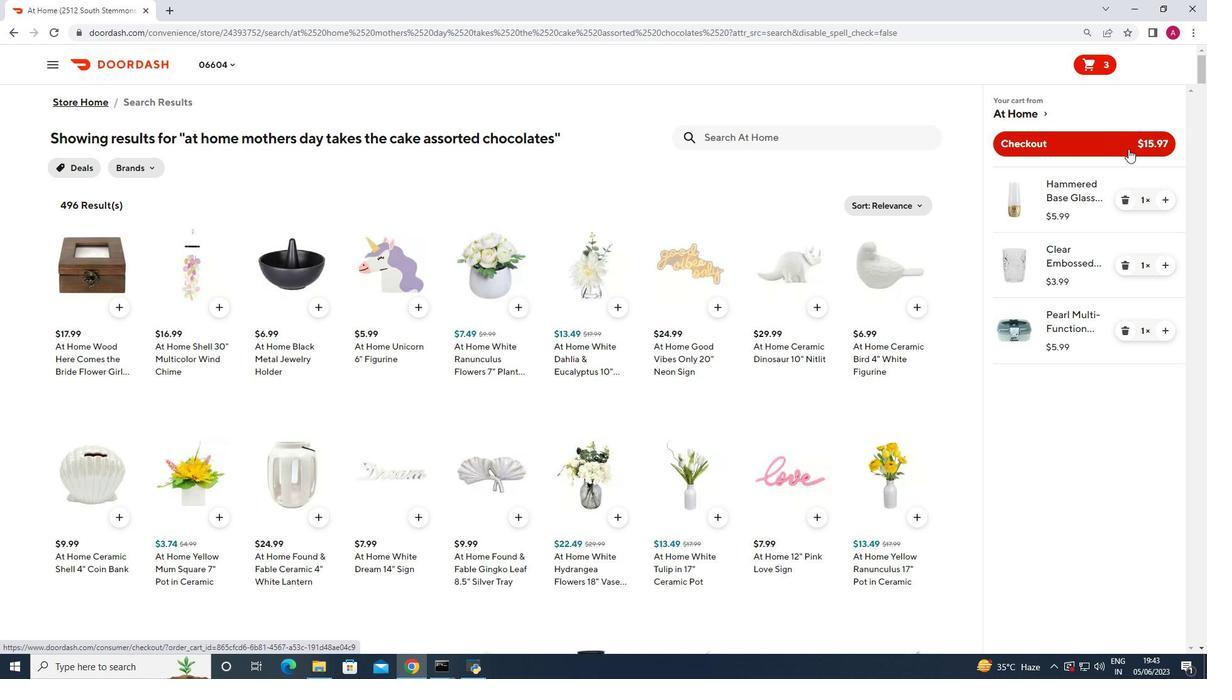 
Action: Mouse moved to (1130, 147)
Screenshot: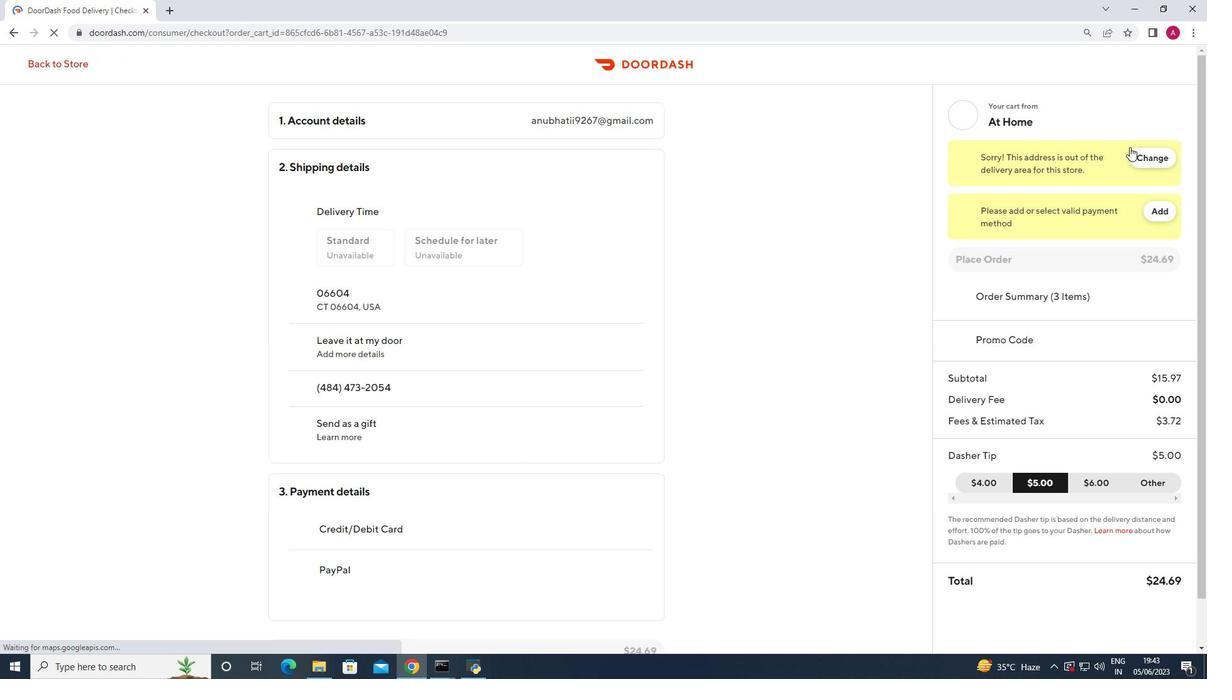 
